 Task: Look for space in Villeneuve-sur-Lot, France from 11th June, 2023 to 17th June, 2023 for 1 adult in price range Rs.5000 to Rs.12000. Place can be private room with 1  bedroom having 1 bed and 1 bathroom. Property type can be house, flat, guest house, hotel. Booking option can be shelf check-in. Required host language is English.
Action: Mouse moved to (245, 134)
Screenshot: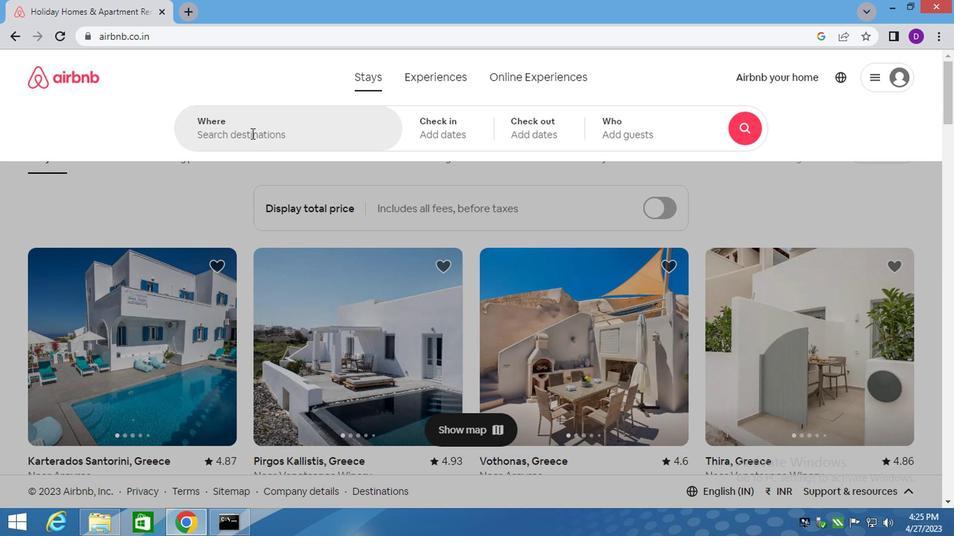 
Action: Mouse pressed left at (245, 134)
Screenshot: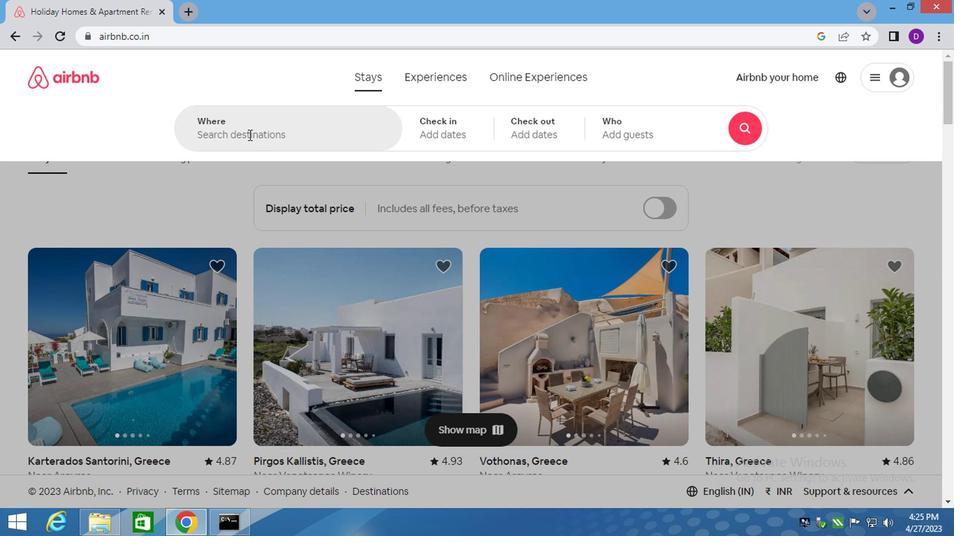 
Action: Key pressed <Key.shift>VILLENE
Screenshot: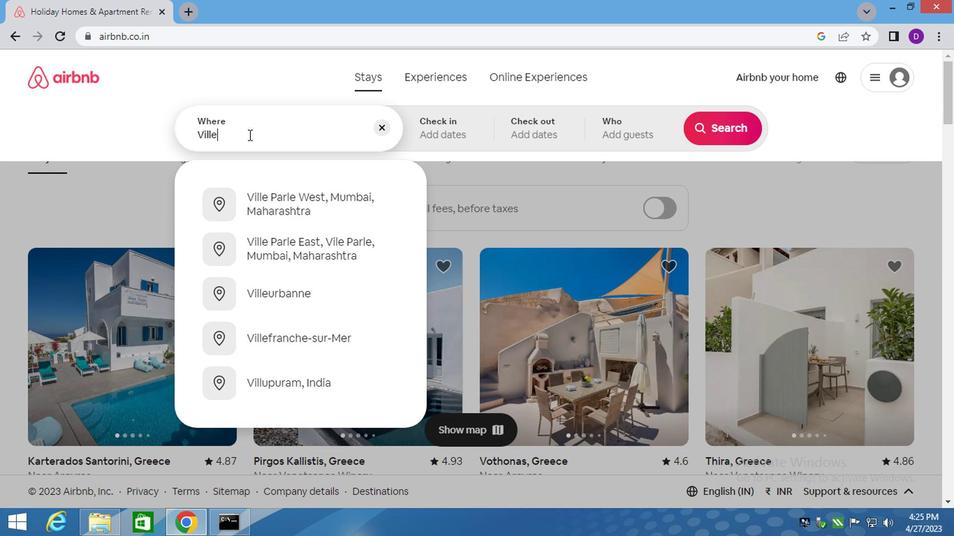 
Action: Mouse moved to (320, 332)
Screenshot: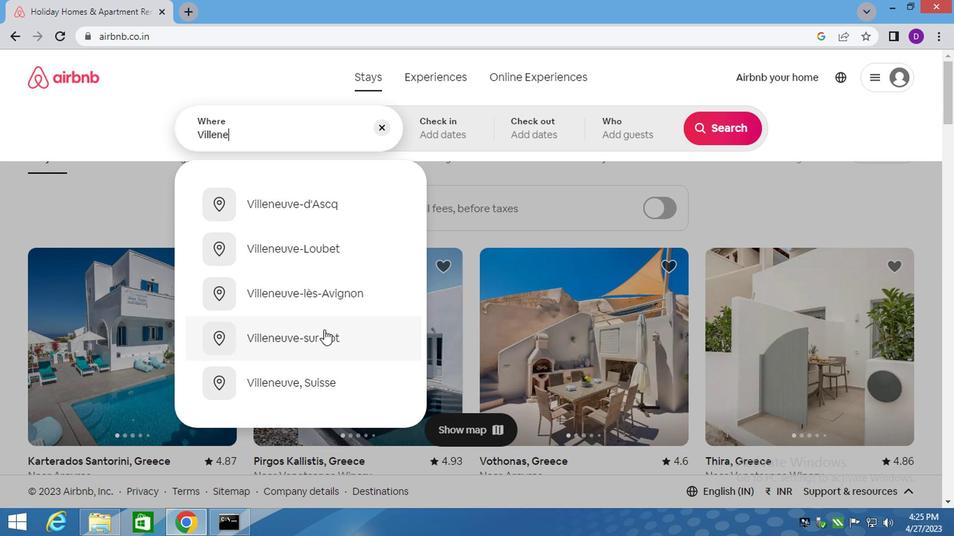 
Action: Mouse pressed left at (320, 332)
Screenshot: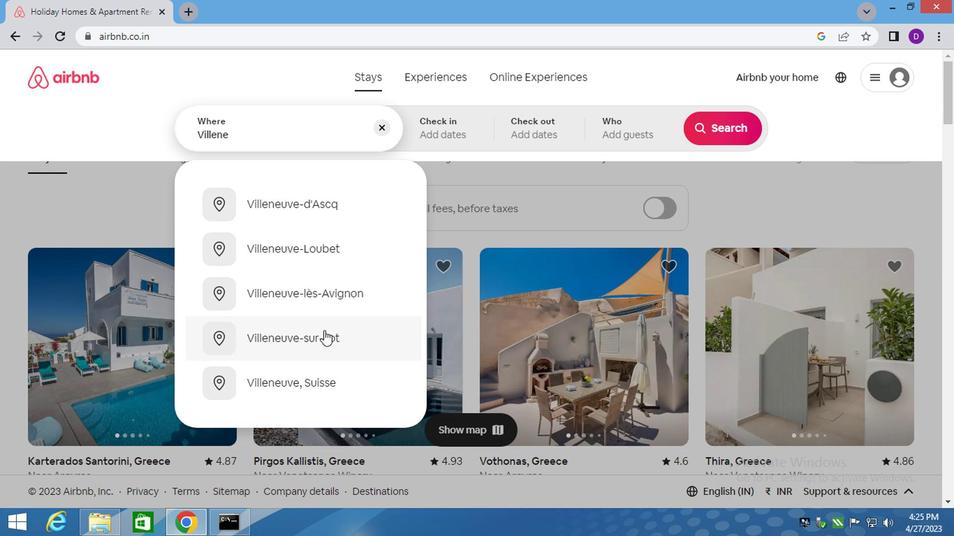 
Action: Mouse moved to (301, 134)
Screenshot: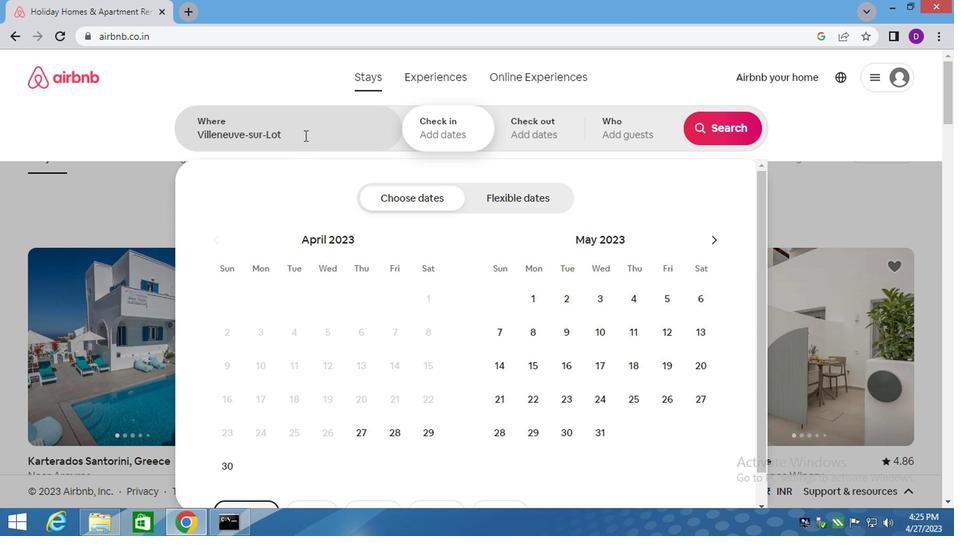 
Action: Mouse pressed left at (301, 134)
Screenshot: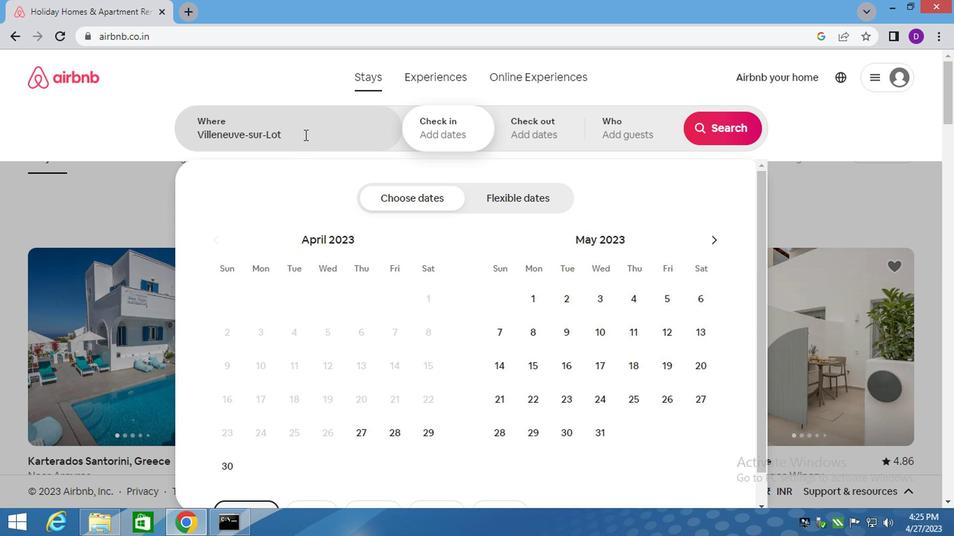 
Action: Key pressed ,<Key.space><Key.shift>FRANCE<Key.down><Key.enter>
Screenshot: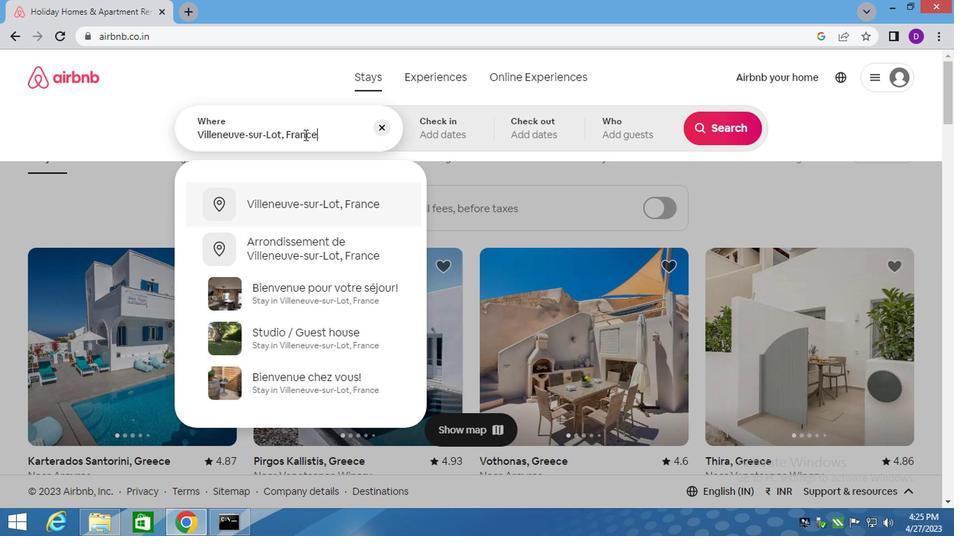 
Action: Mouse moved to (708, 247)
Screenshot: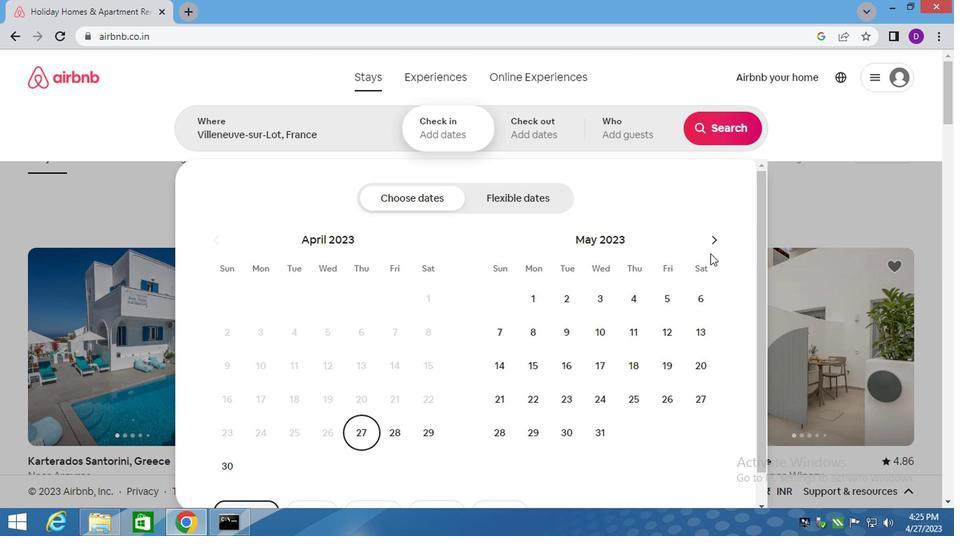 
Action: Mouse pressed left at (708, 247)
Screenshot: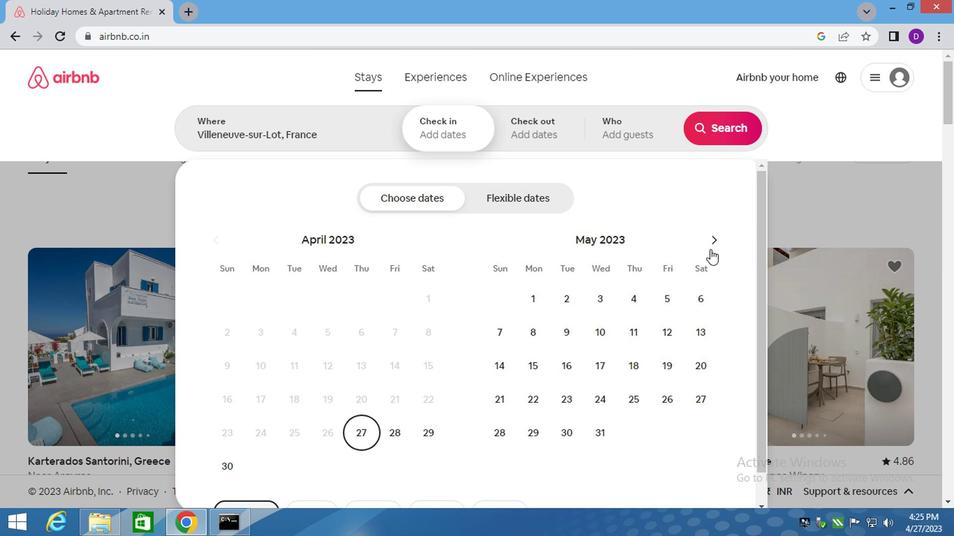 
Action: Mouse moved to (499, 372)
Screenshot: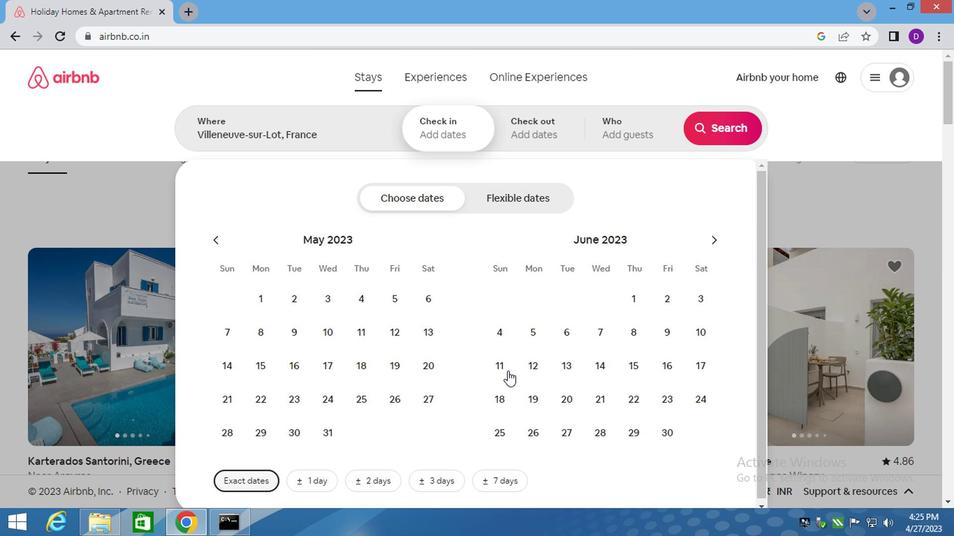 
Action: Mouse pressed left at (499, 372)
Screenshot: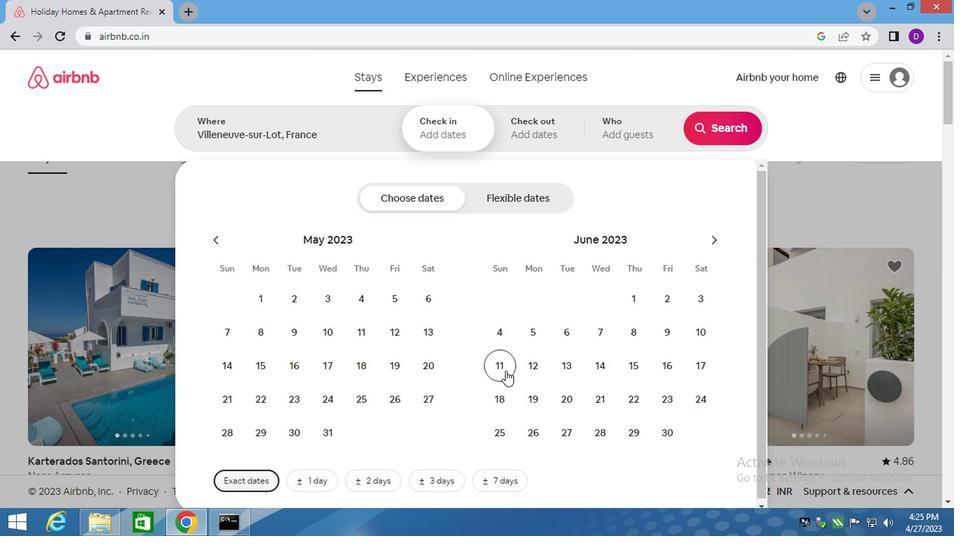 
Action: Mouse moved to (710, 366)
Screenshot: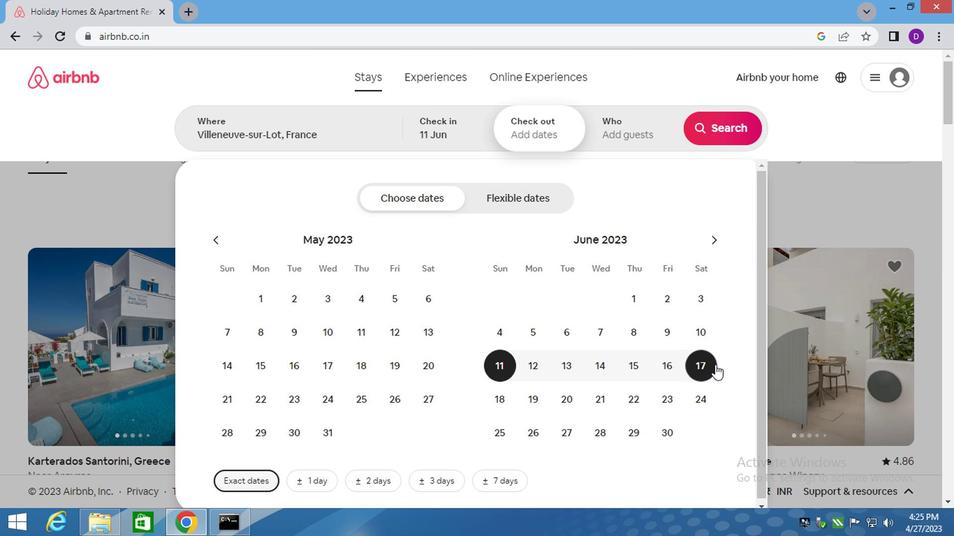 
Action: Mouse pressed left at (710, 366)
Screenshot: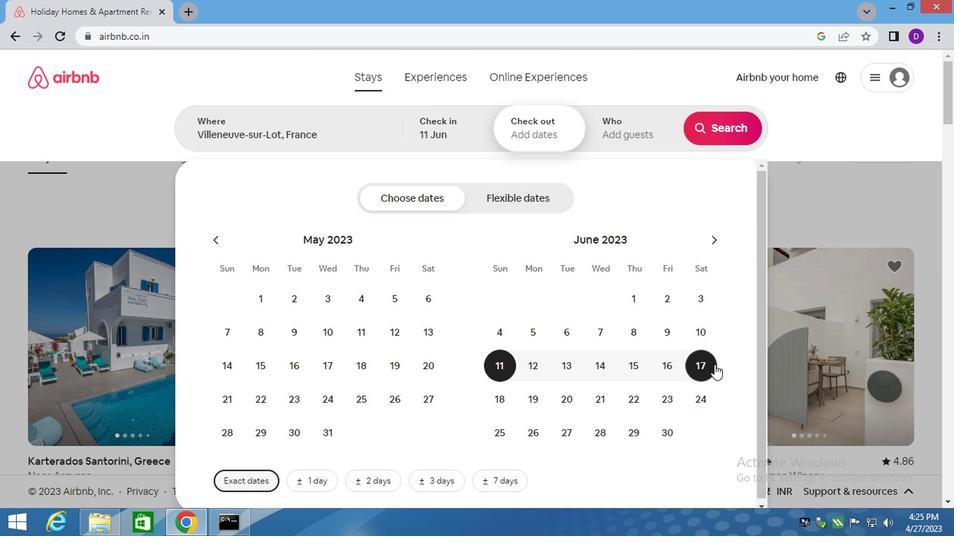 
Action: Mouse moved to (620, 143)
Screenshot: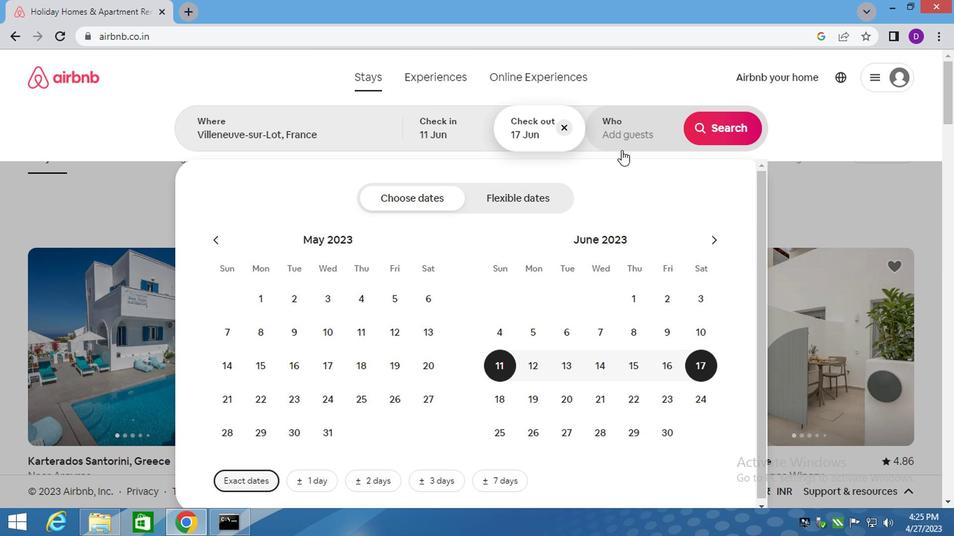 
Action: Mouse pressed left at (620, 143)
Screenshot: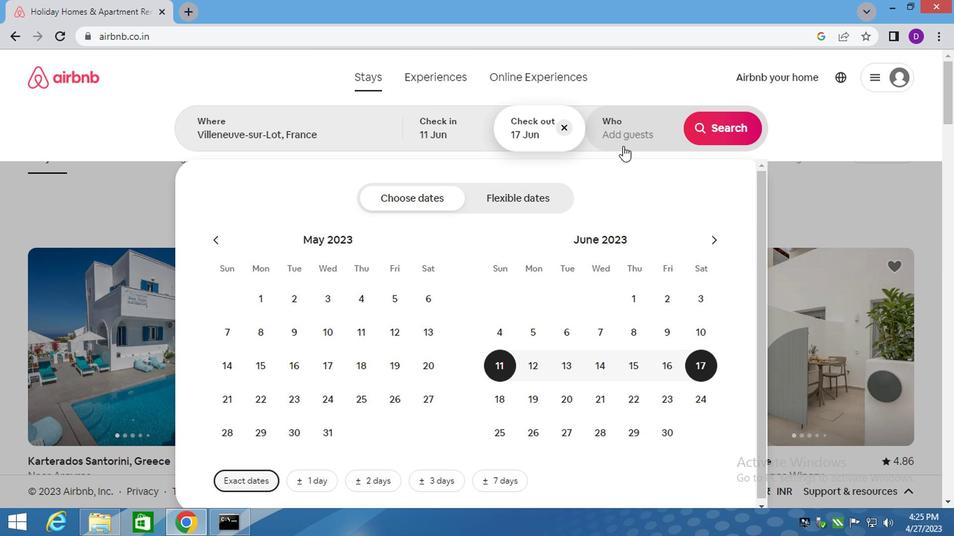 
Action: Mouse moved to (719, 197)
Screenshot: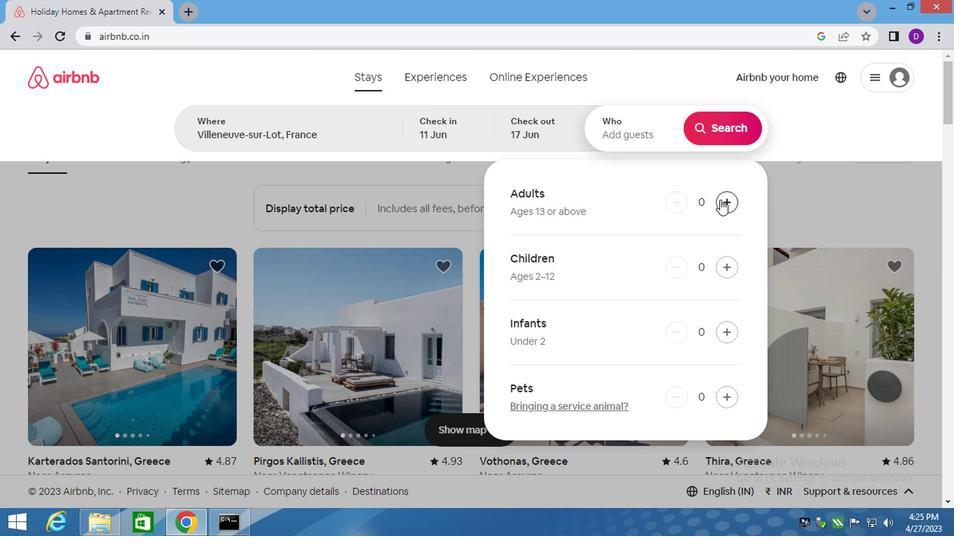 
Action: Mouse pressed left at (719, 197)
Screenshot: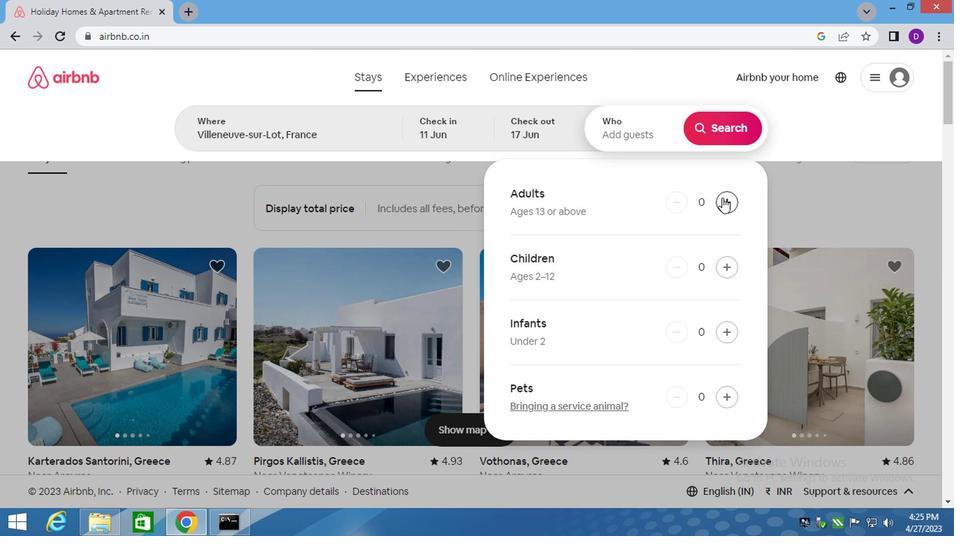 
Action: Mouse moved to (717, 136)
Screenshot: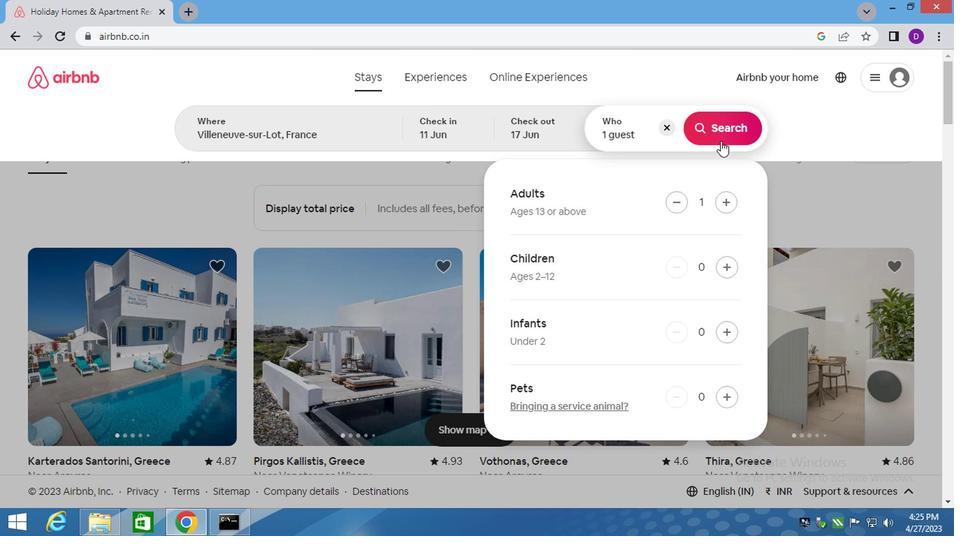 
Action: Mouse pressed left at (717, 136)
Screenshot: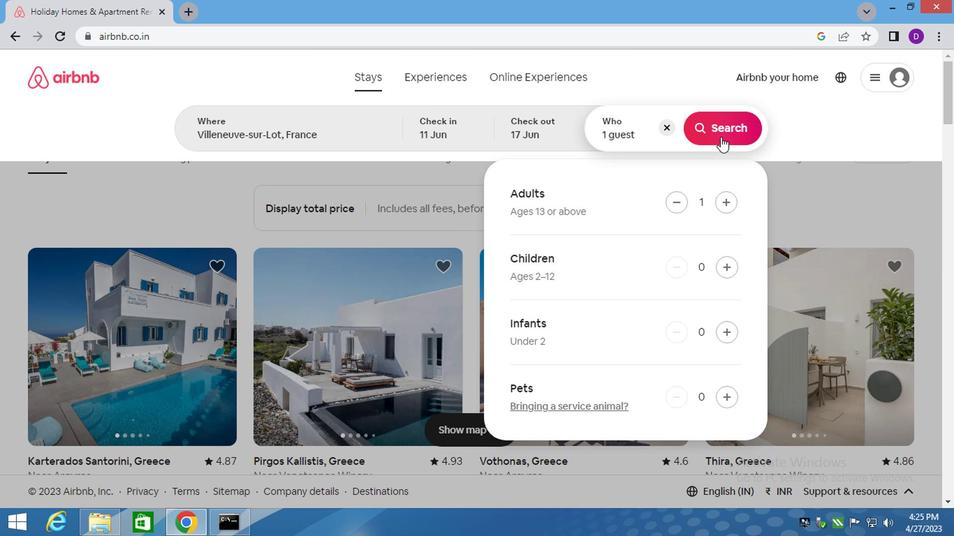 
Action: Mouse moved to (879, 132)
Screenshot: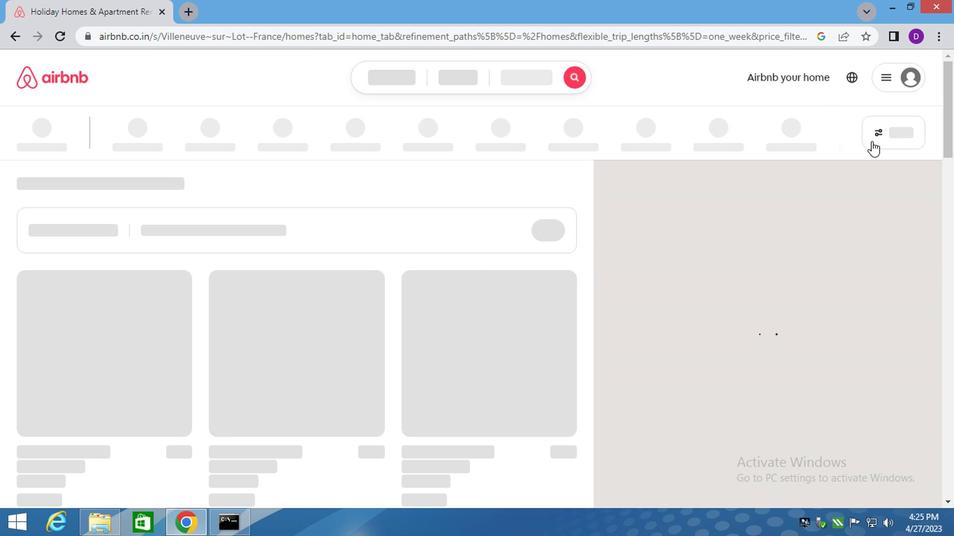
Action: Mouse pressed left at (879, 132)
Screenshot: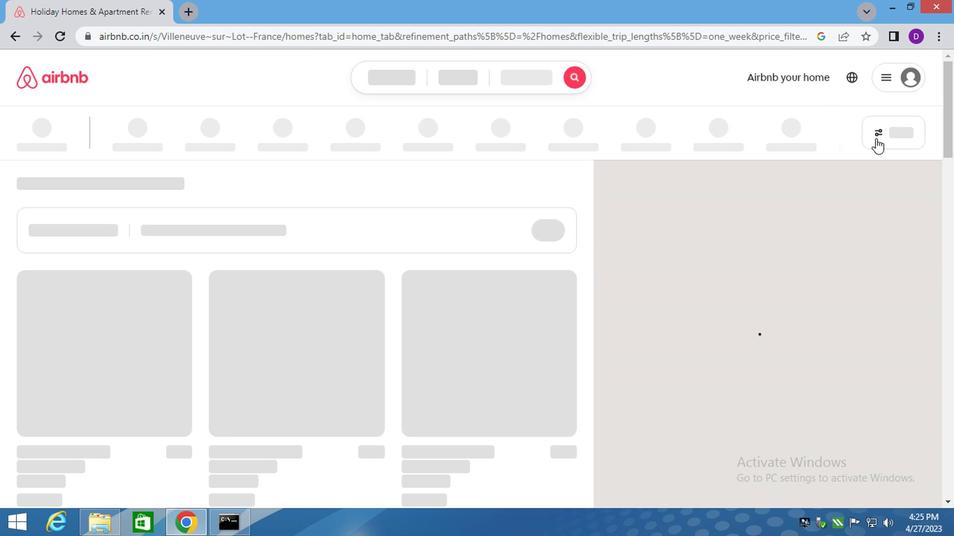 
Action: Mouse moved to (342, 306)
Screenshot: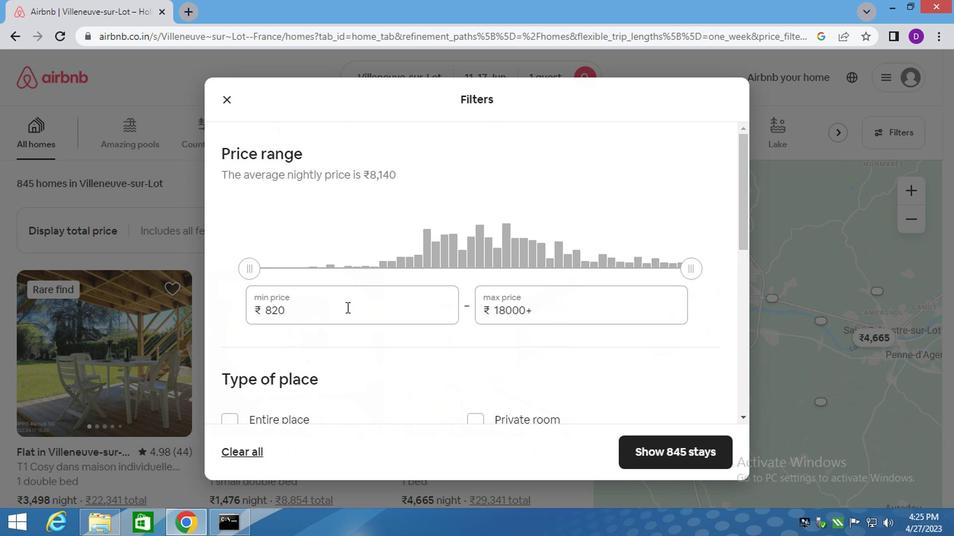 
Action: Mouse pressed left at (342, 306)
Screenshot: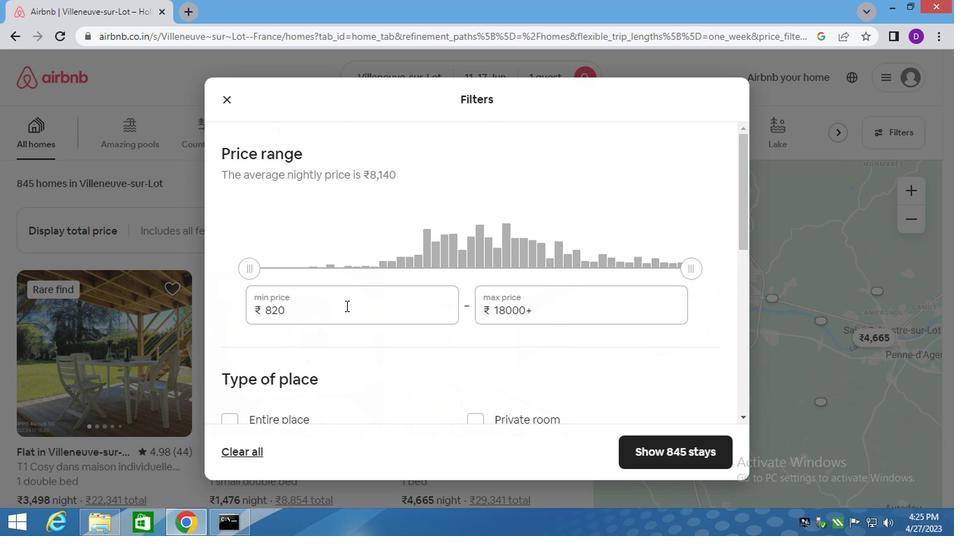 
Action: Mouse pressed left at (342, 306)
Screenshot: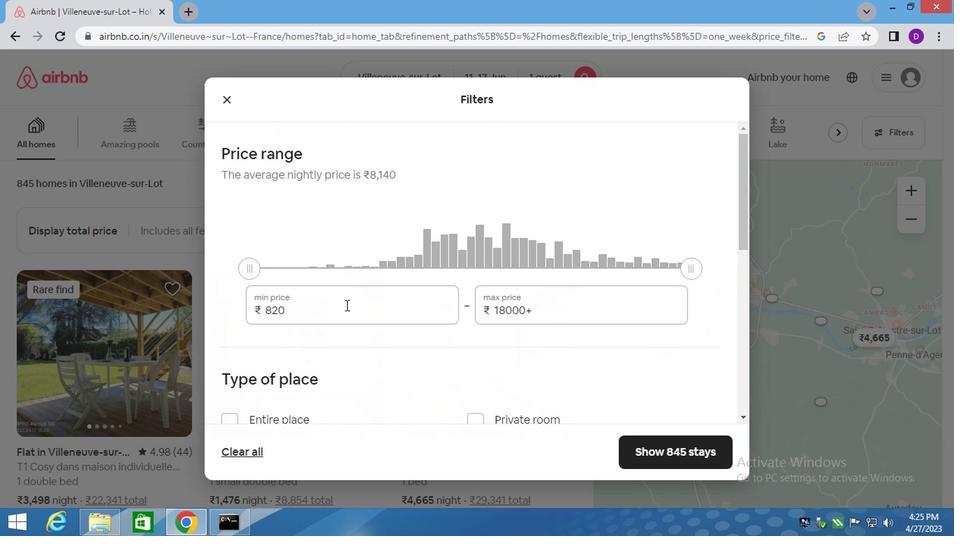 
Action: Mouse pressed left at (342, 306)
Screenshot: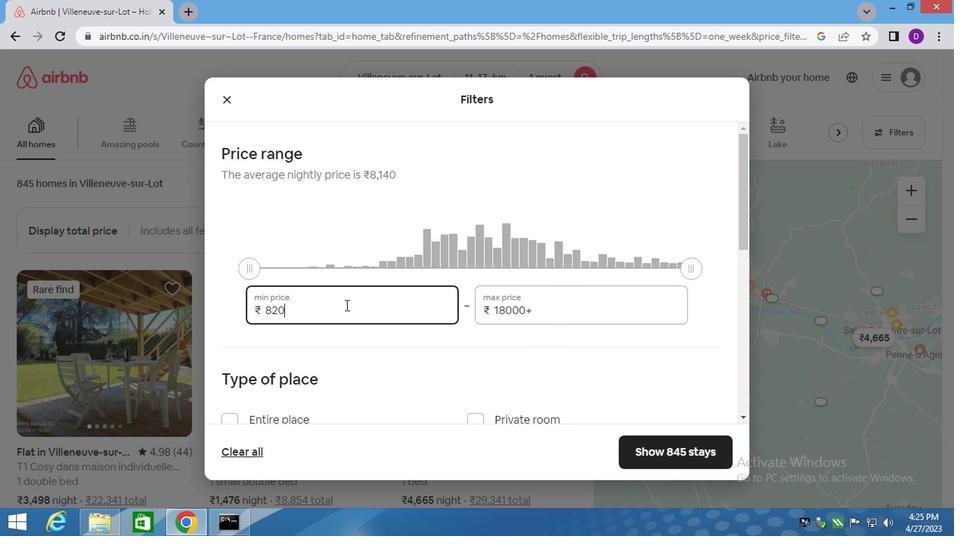 
Action: Key pressed 50
Screenshot: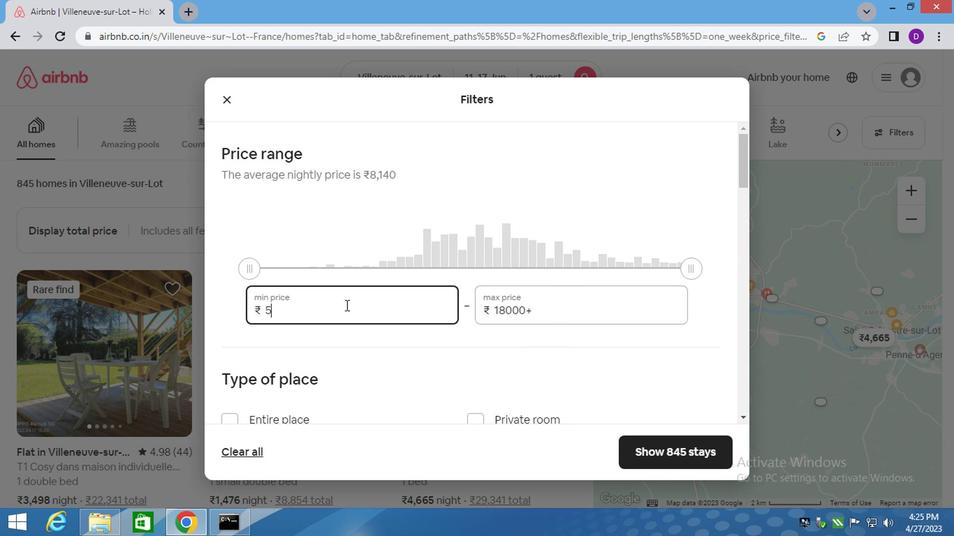 
Action: Mouse moved to (408, 305)
Screenshot: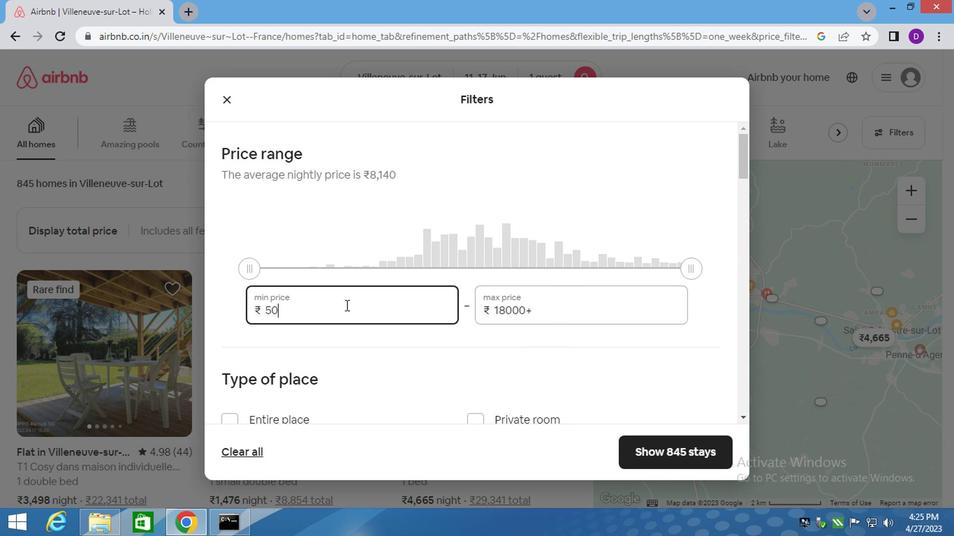 
Action: Key pressed 0
Screenshot: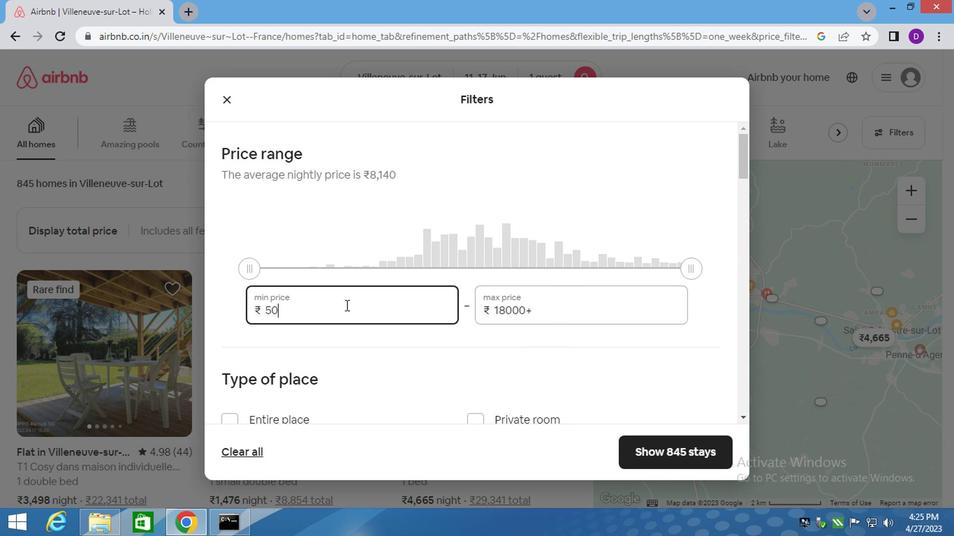 
Action: Mouse moved to (480, 303)
Screenshot: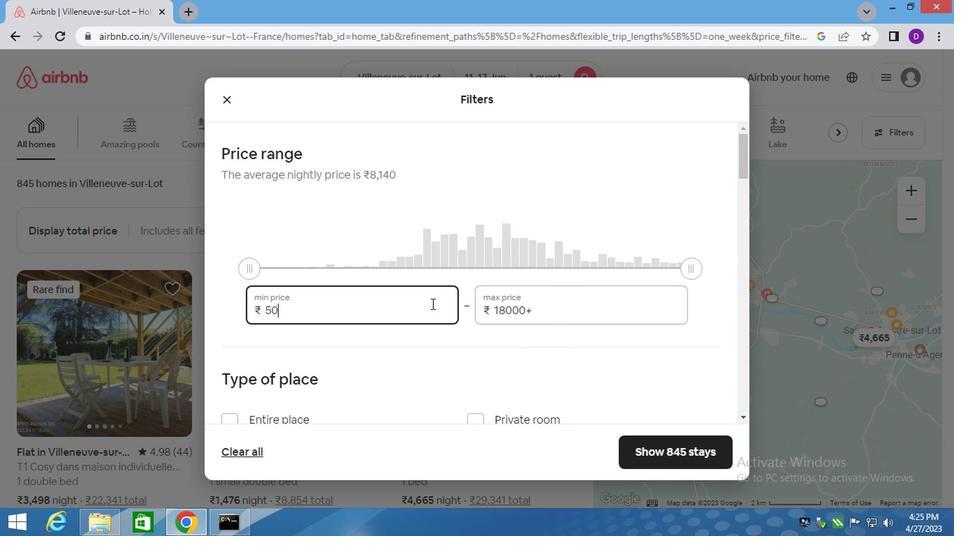 
Action: Key pressed 0
Screenshot: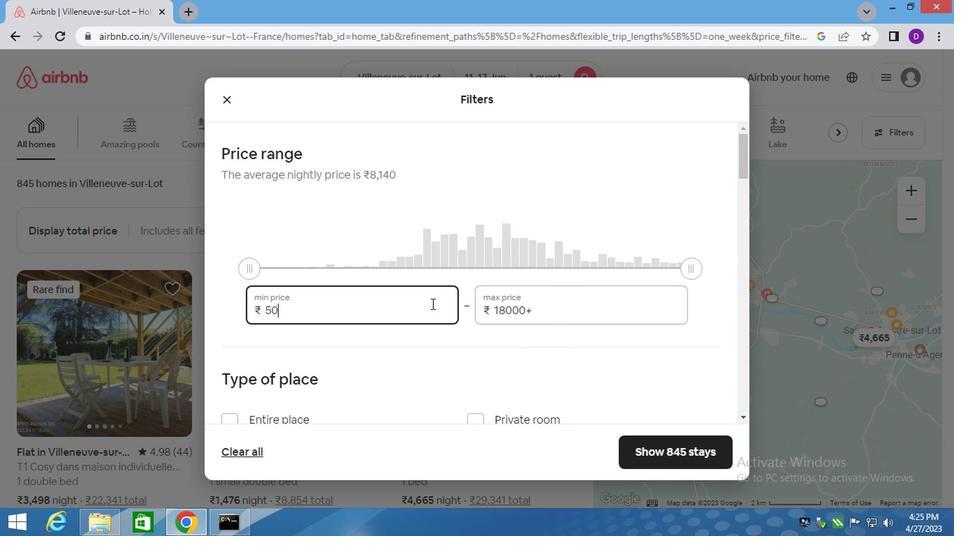 
Action: Mouse moved to (502, 307)
Screenshot: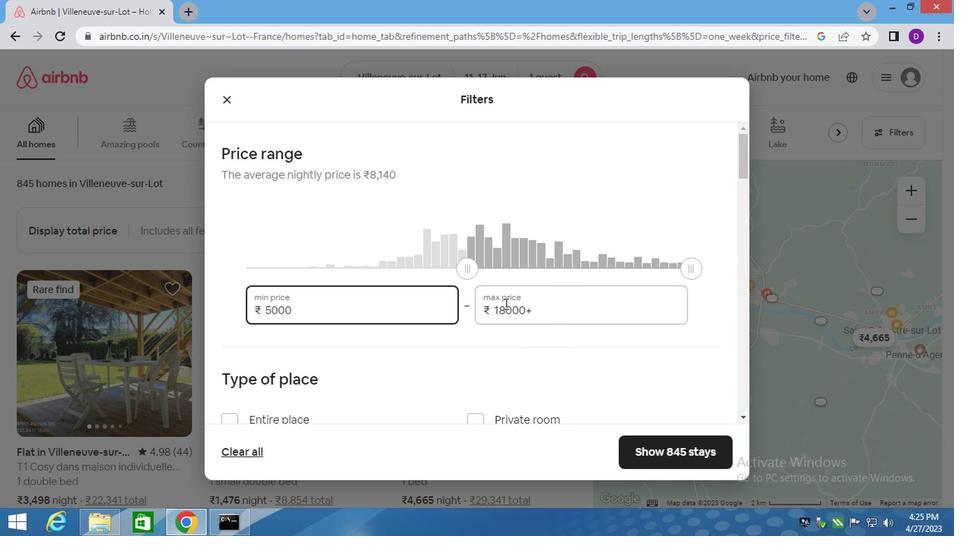 
Action: Mouse pressed left at (502, 307)
Screenshot: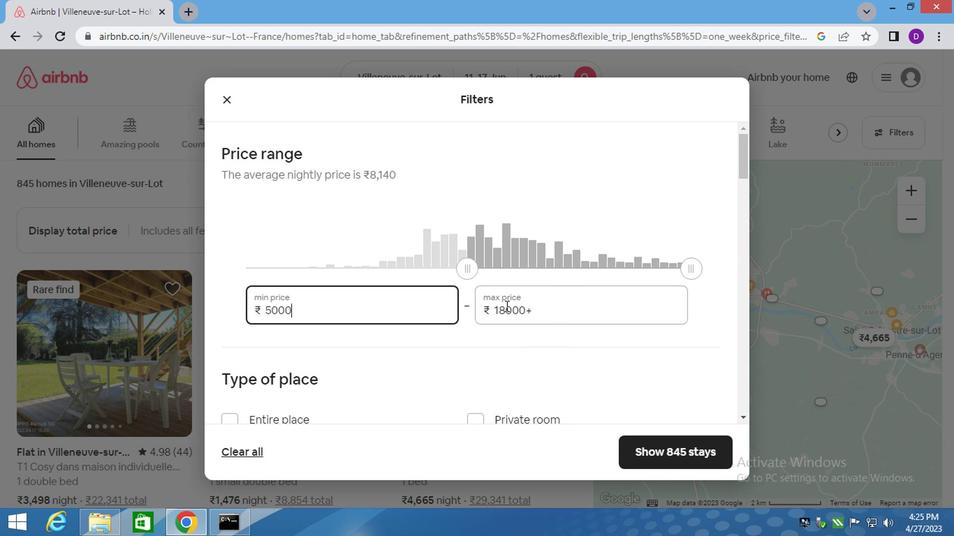 
Action: Mouse pressed left at (502, 307)
Screenshot: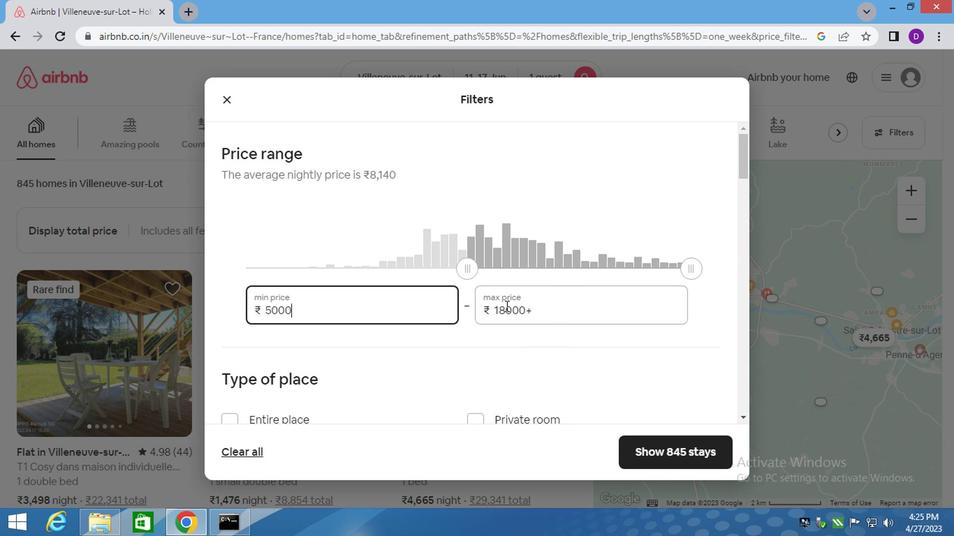 
Action: Mouse pressed left at (502, 307)
Screenshot: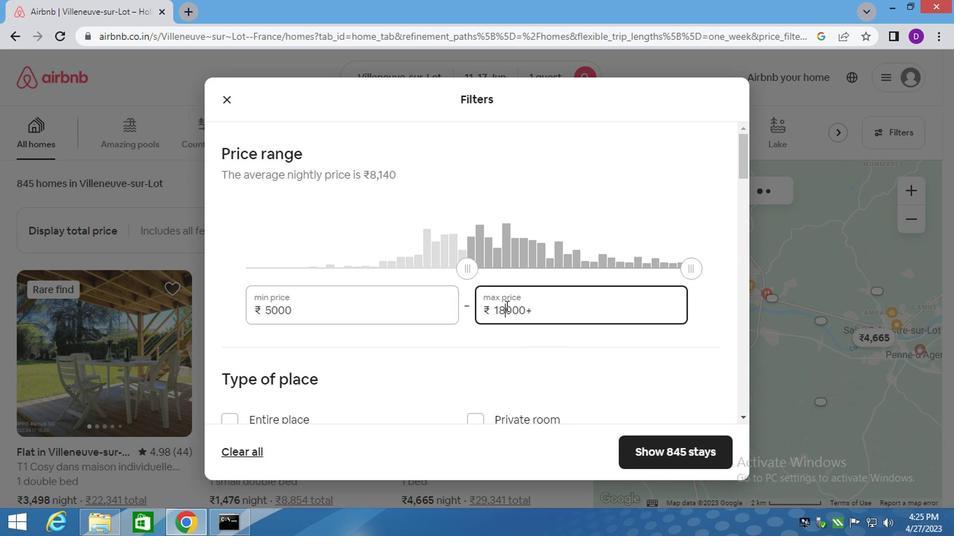 
Action: Key pressed 120
Screenshot: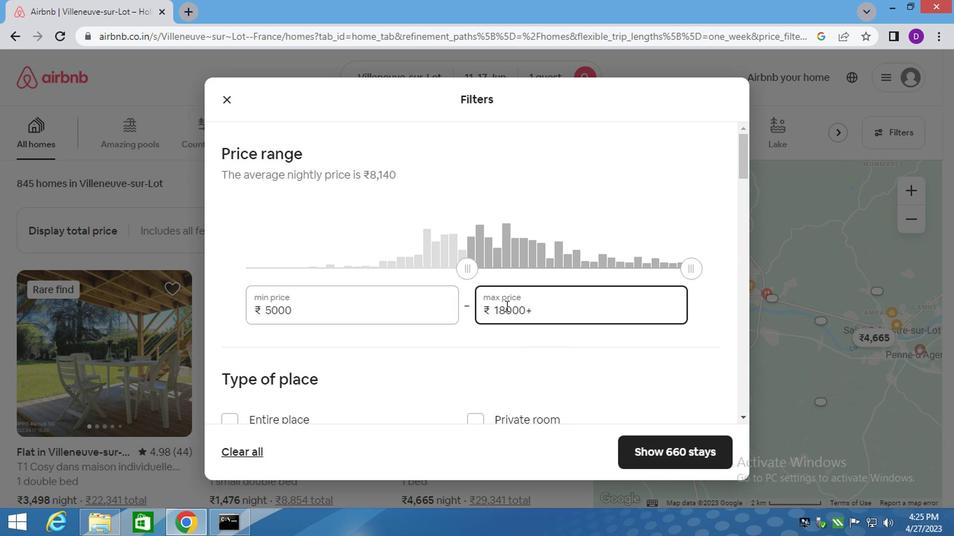 
Action: Mouse pressed left at (502, 307)
Screenshot: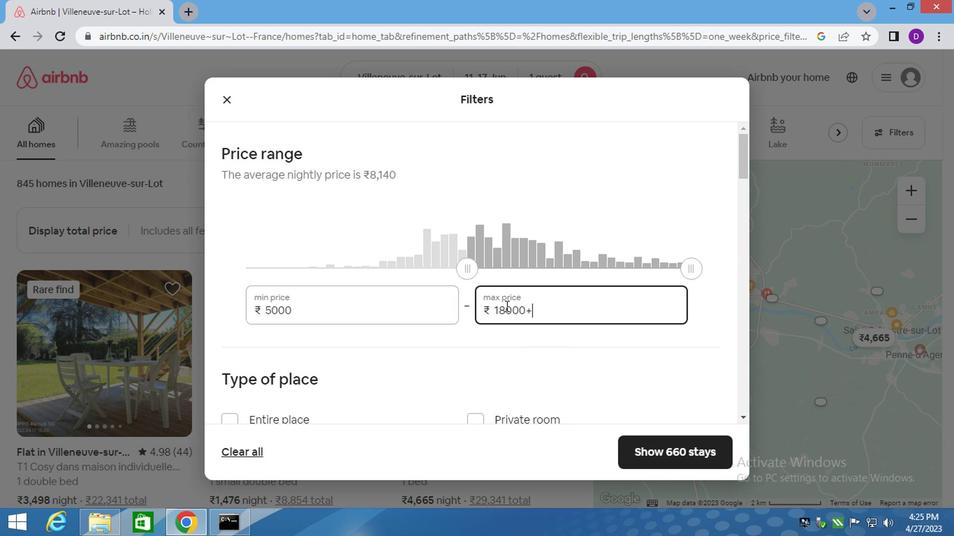 
Action: Mouse pressed left at (502, 307)
Screenshot: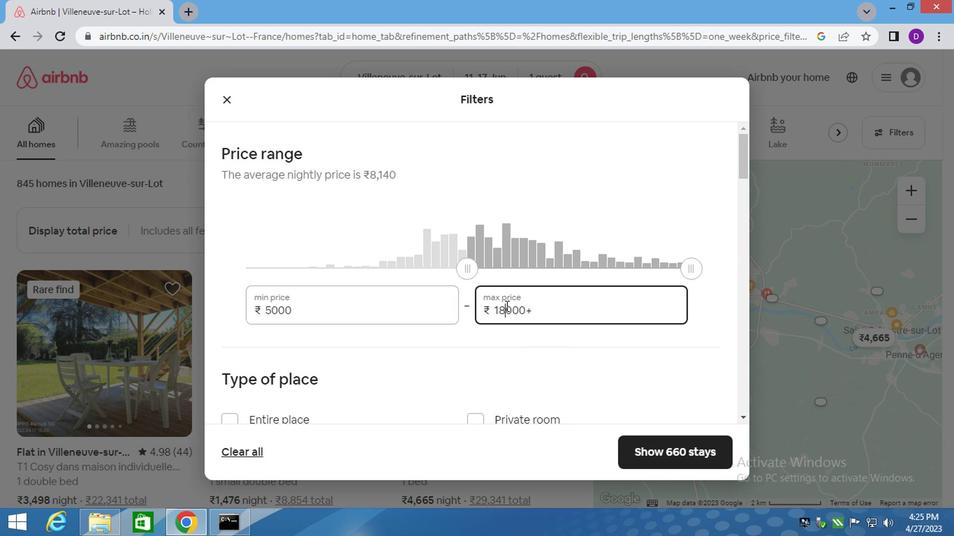 
Action: Mouse pressed left at (502, 307)
Screenshot: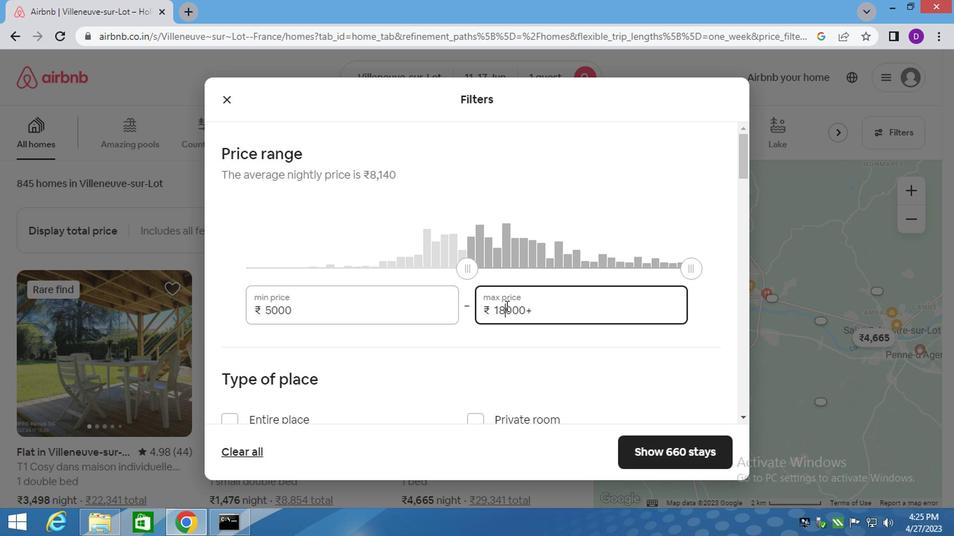 
Action: Key pressed 1200
Screenshot: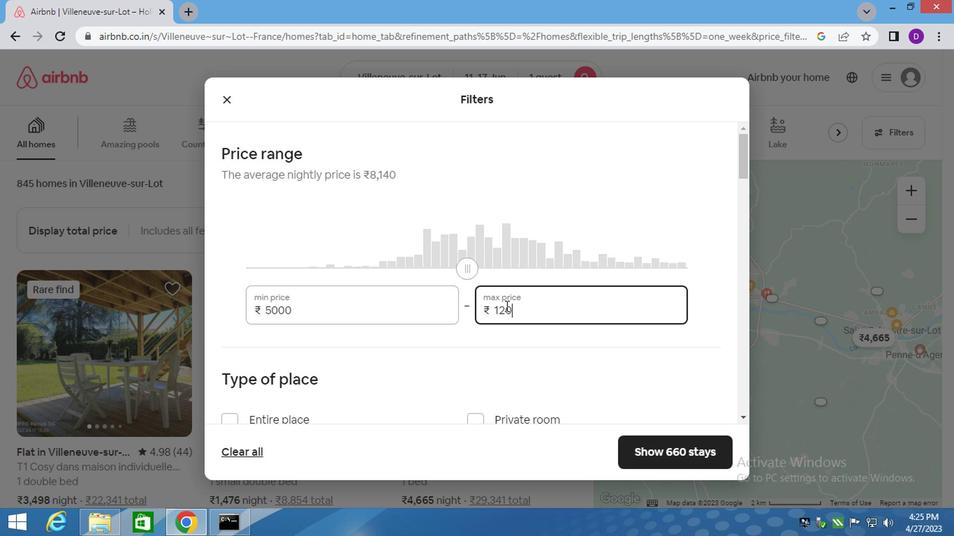 
Action: Mouse moved to (502, 312)
Screenshot: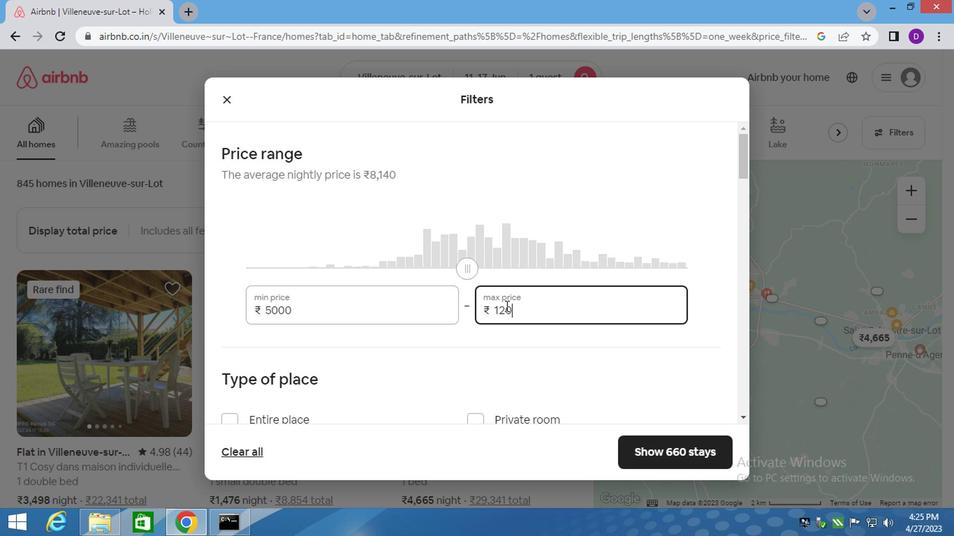 
Action: Key pressed 0
Screenshot: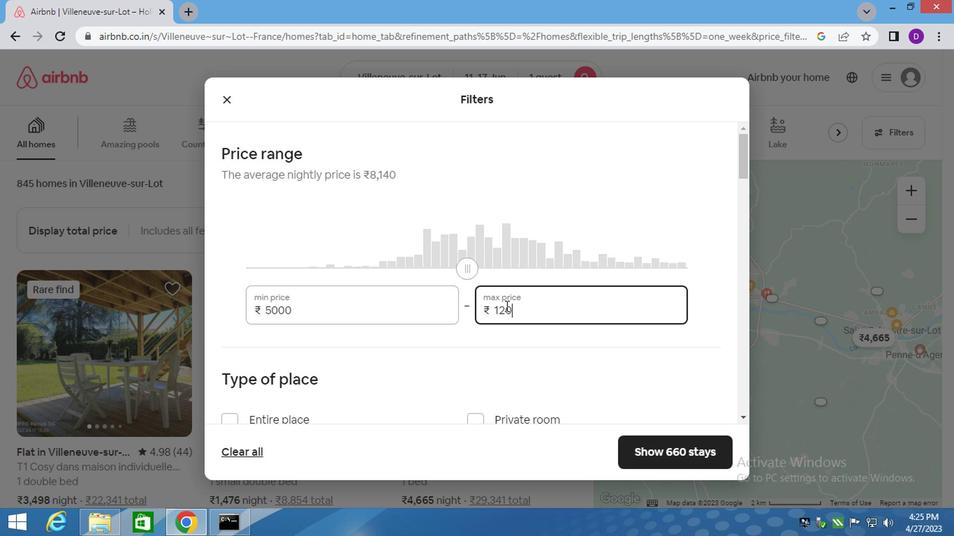 
Action: Mouse moved to (405, 321)
Screenshot: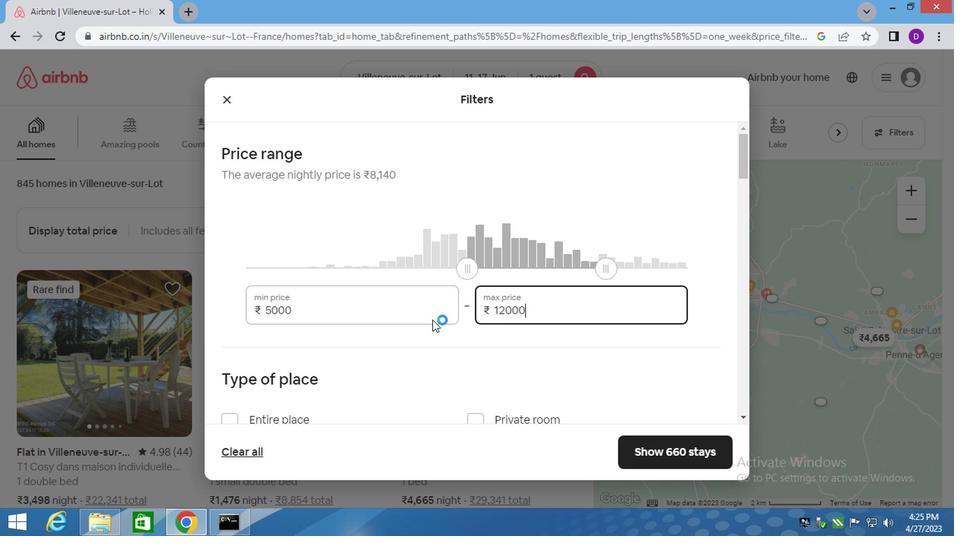 
Action: Mouse scrolled (405, 320) with delta (0, 0)
Screenshot: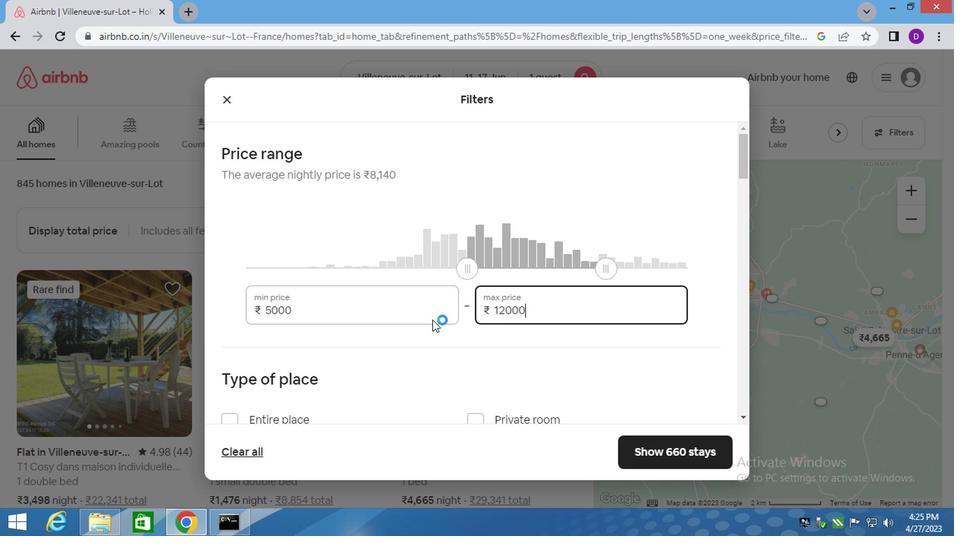 
Action: Mouse moved to (401, 322)
Screenshot: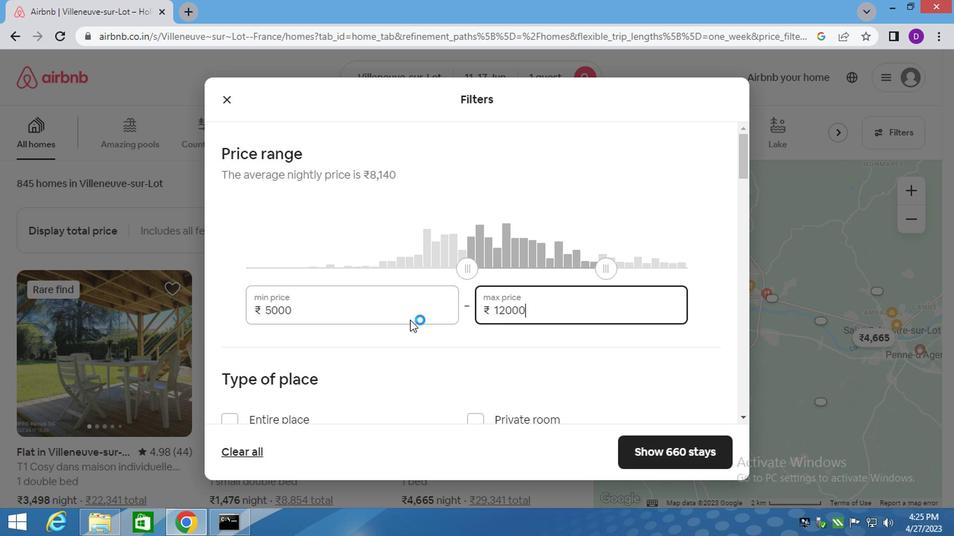 
Action: Mouse scrolled (401, 321) with delta (0, 0)
Screenshot: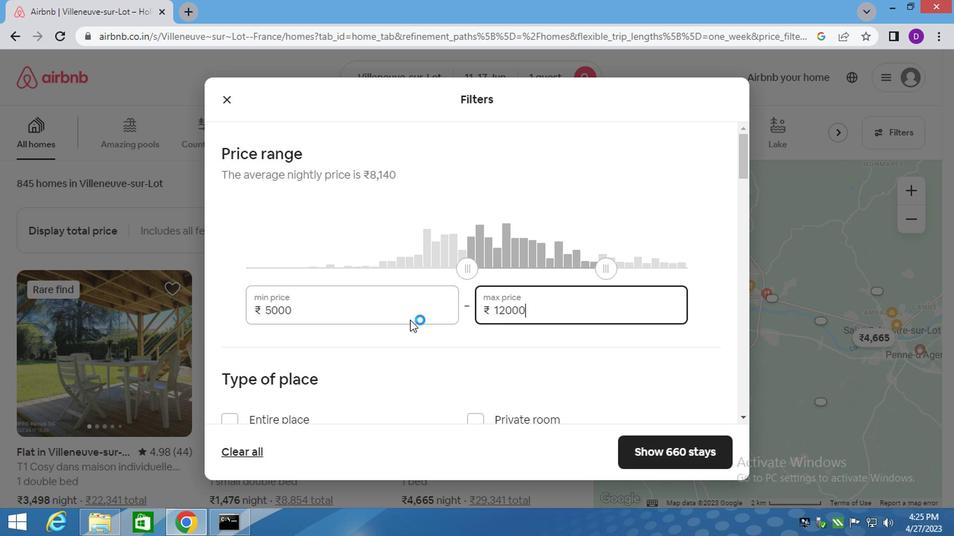 
Action: Mouse moved to (283, 279)
Screenshot: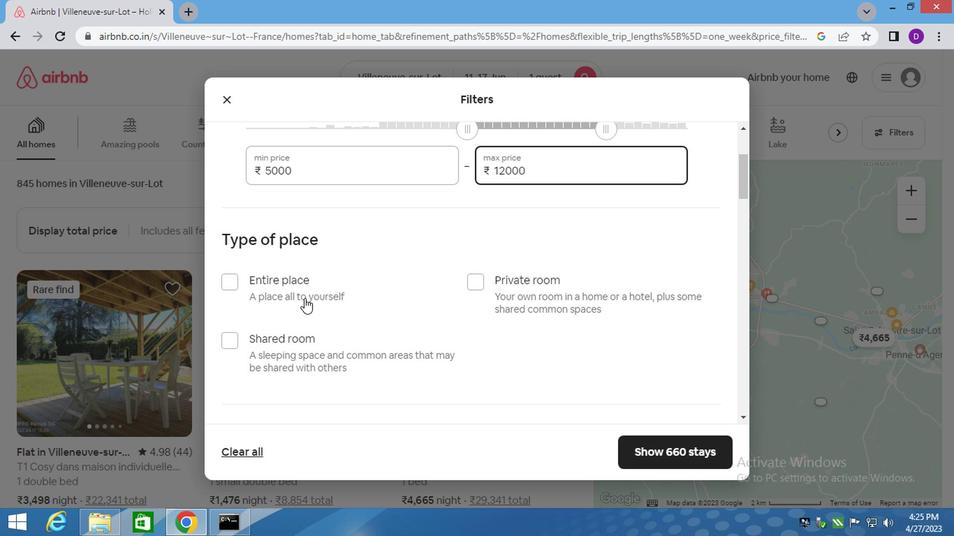 
Action: Mouse pressed left at (283, 279)
Screenshot: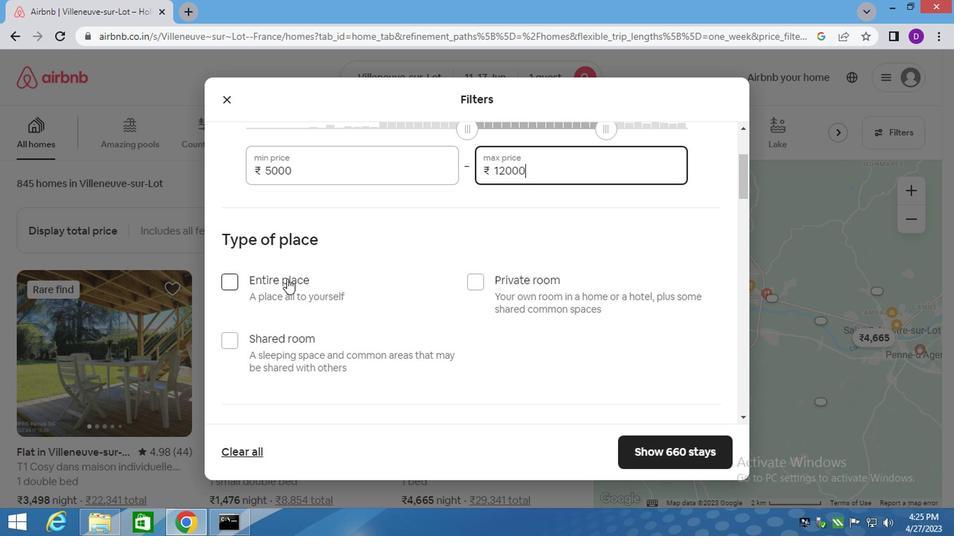 
Action: Mouse moved to (329, 311)
Screenshot: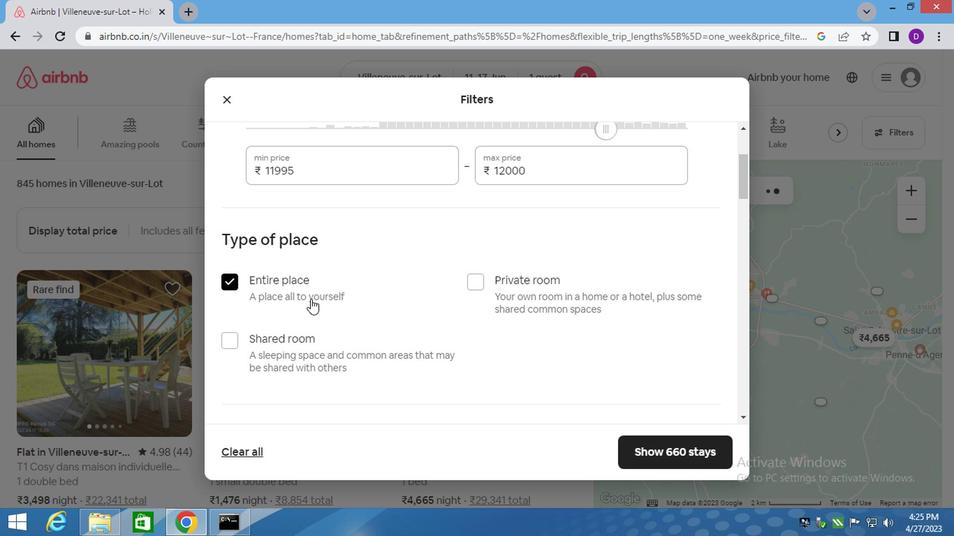 
Action: Mouse scrolled (329, 309) with delta (0, 0)
Screenshot: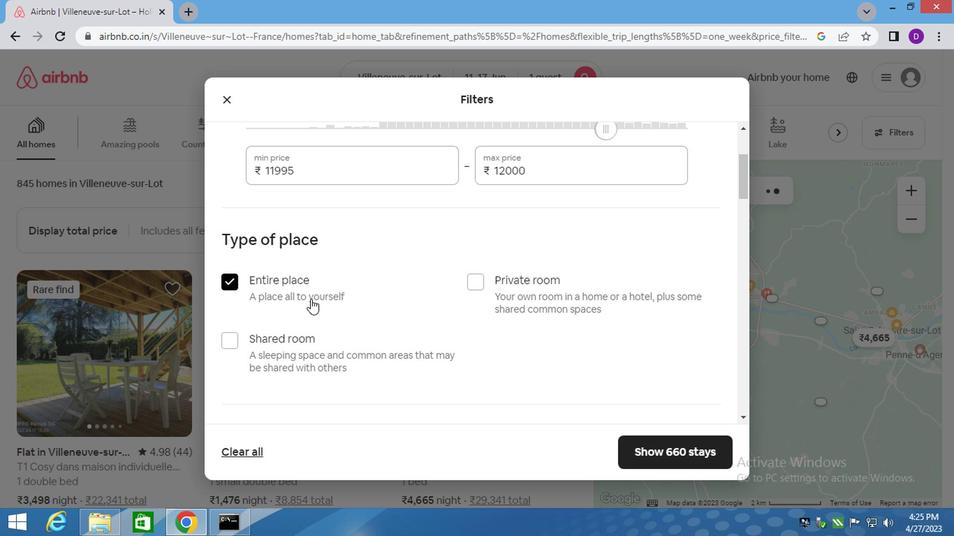 
Action: Mouse moved to (333, 303)
Screenshot: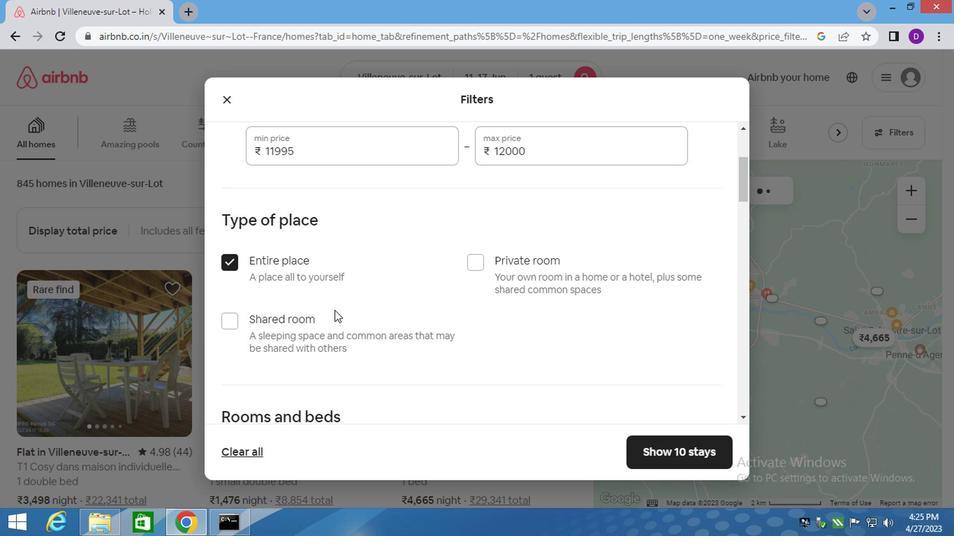 
Action: Mouse scrolled (333, 302) with delta (0, 0)
Screenshot: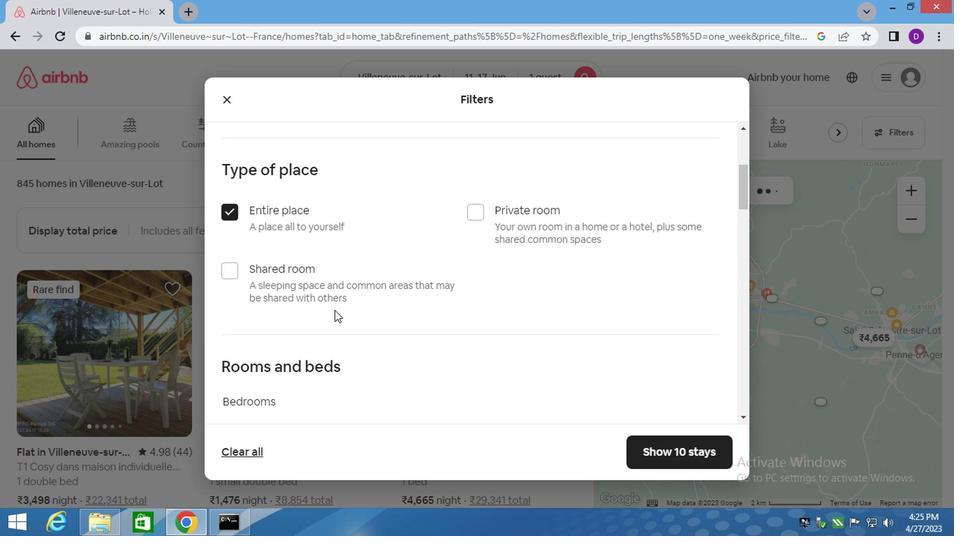 
Action: Mouse moved to (337, 310)
Screenshot: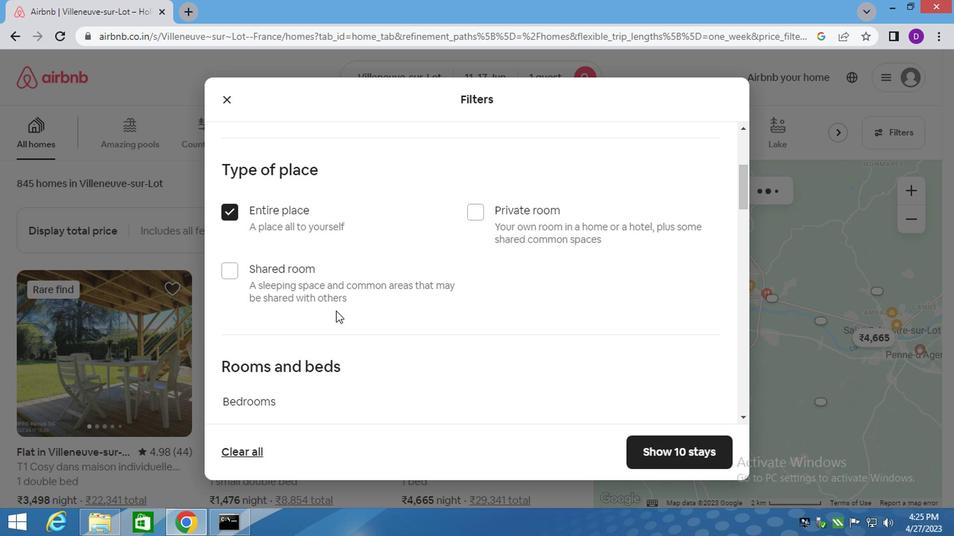 
Action: Mouse scrolled (337, 310) with delta (0, 0)
Screenshot: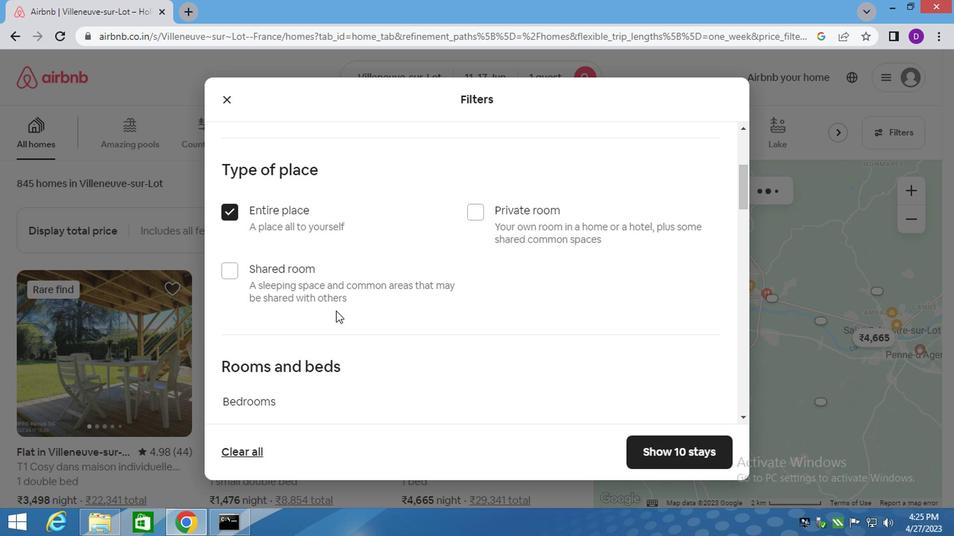 
Action: Mouse moved to (310, 261)
Screenshot: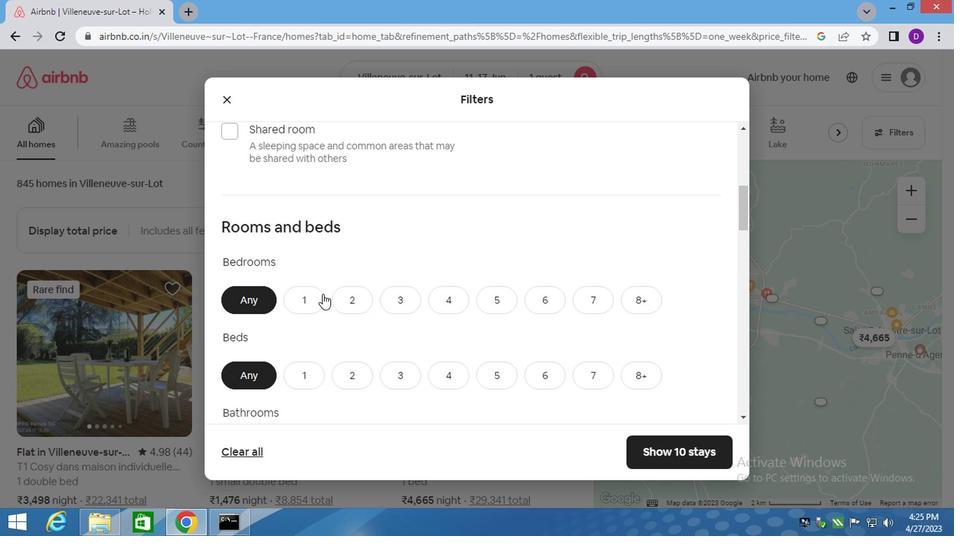 
Action: Mouse scrolled (310, 262) with delta (0, 0)
Screenshot: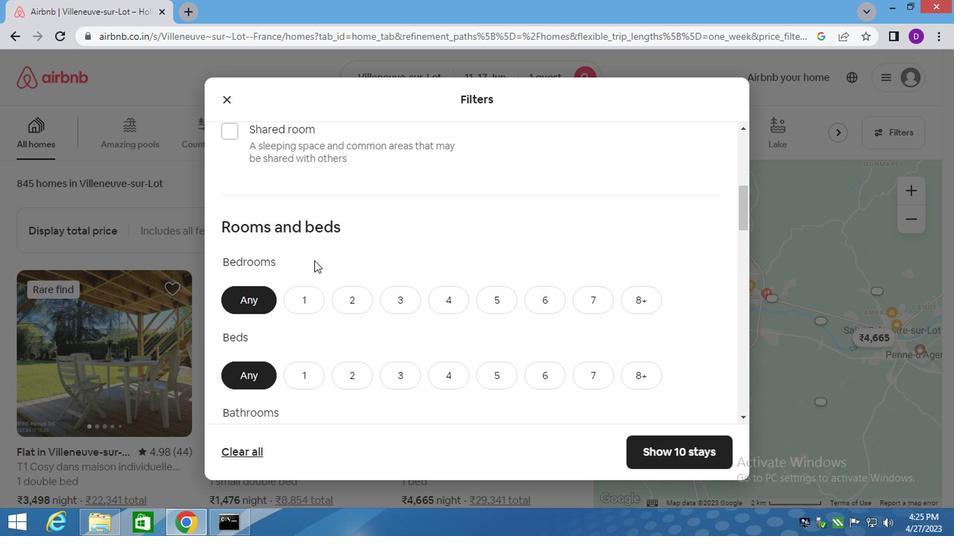
Action: Mouse scrolled (310, 262) with delta (0, 0)
Screenshot: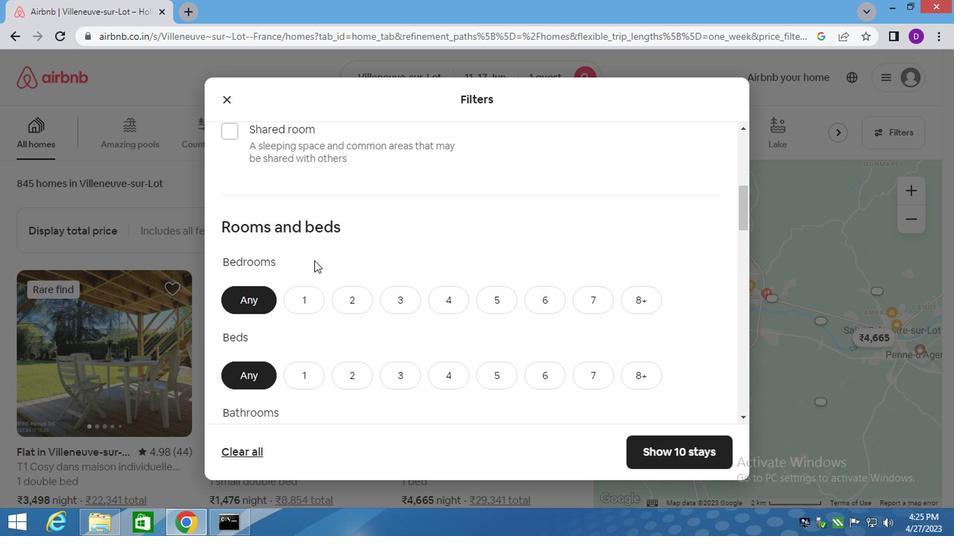 
Action: Mouse moved to (292, 225)
Screenshot: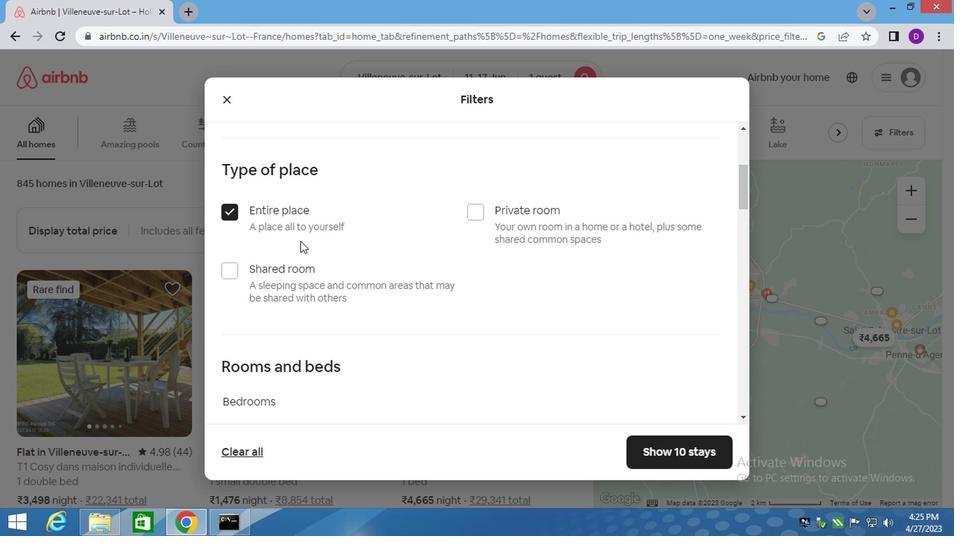 
Action: Mouse pressed left at (292, 225)
Screenshot: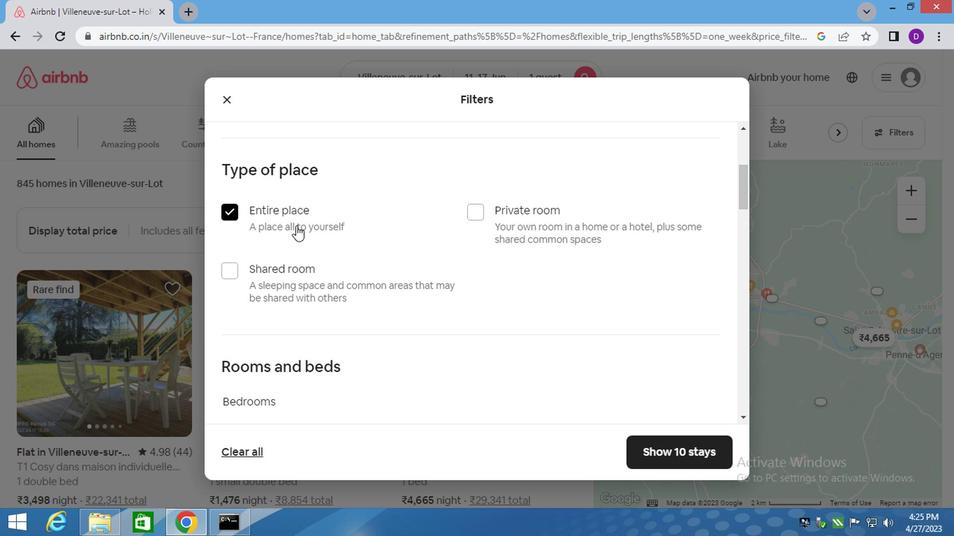 
Action: Mouse moved to (473, 219)
Screenshot: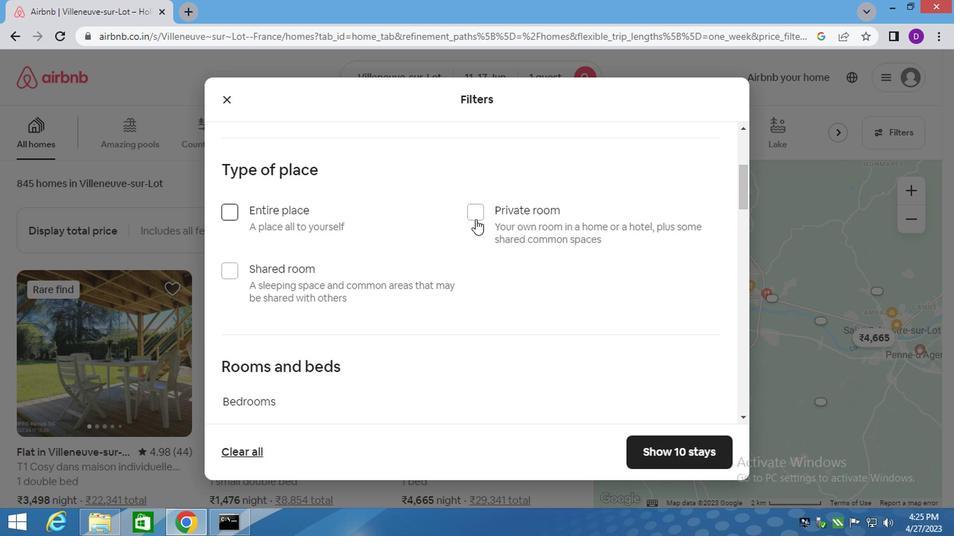 
Action: Mouse pressed left at (473, 219)
Screenshot: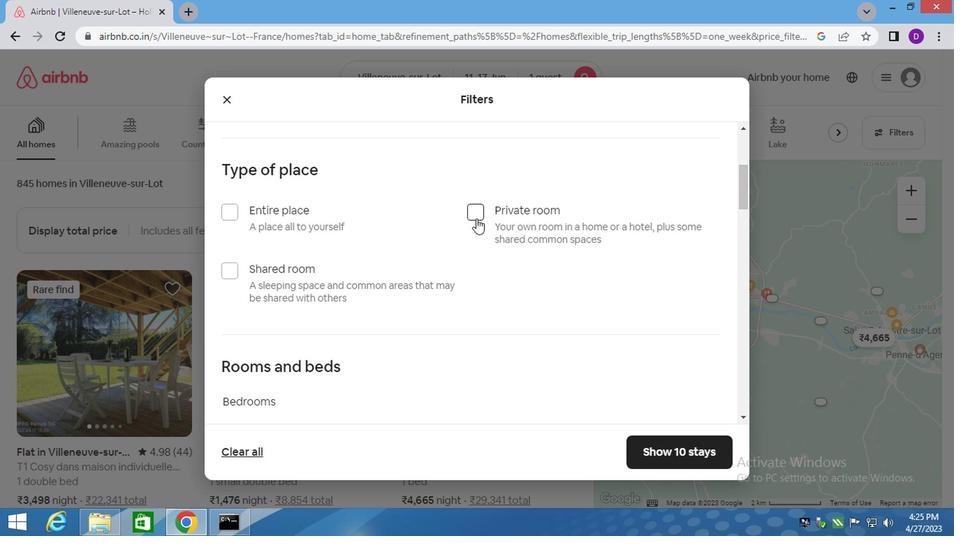 
Action: Mouse moved to (268, 317)
Screenshot: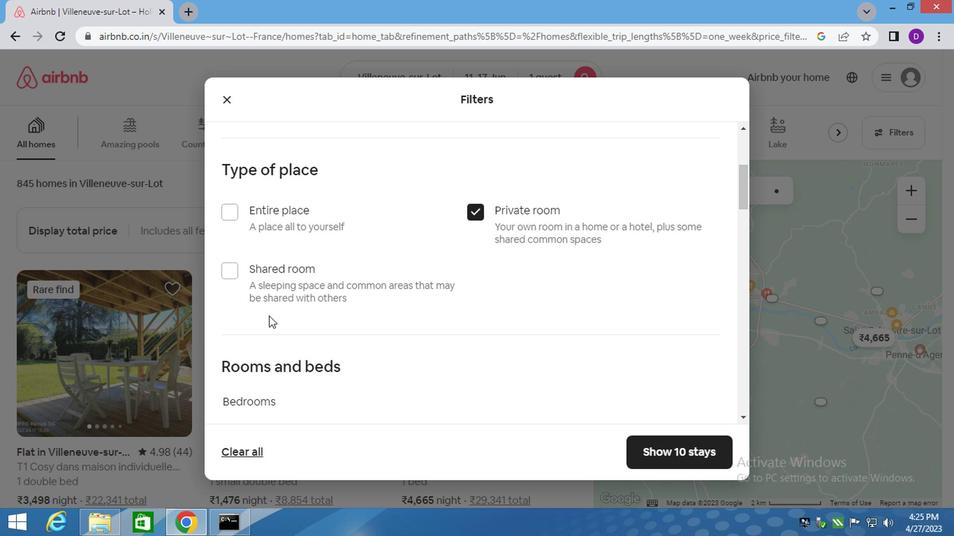 
Action: Mouse scrolled (268, 316) with delta (0, 0)
Screenshot: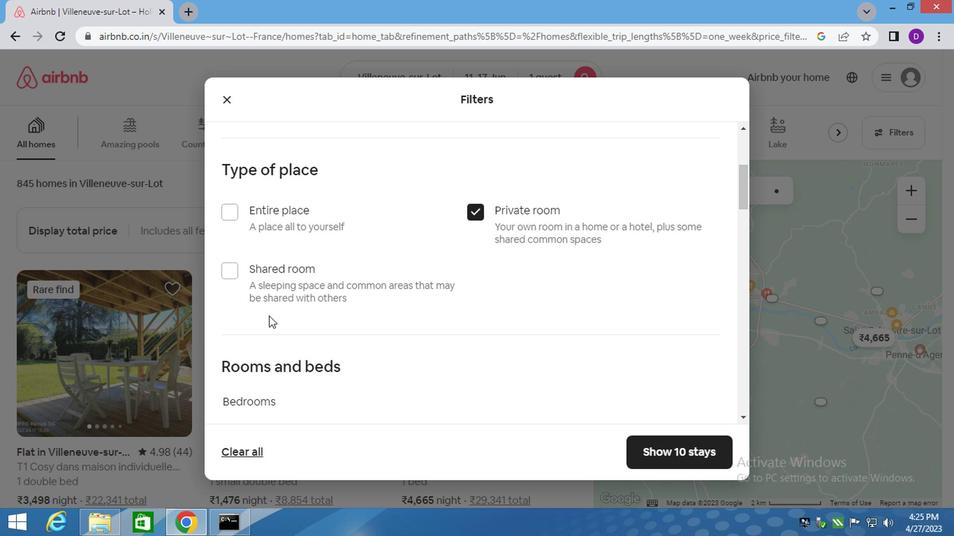 
Action: Mouse moved to (270, 318)
Screenshot: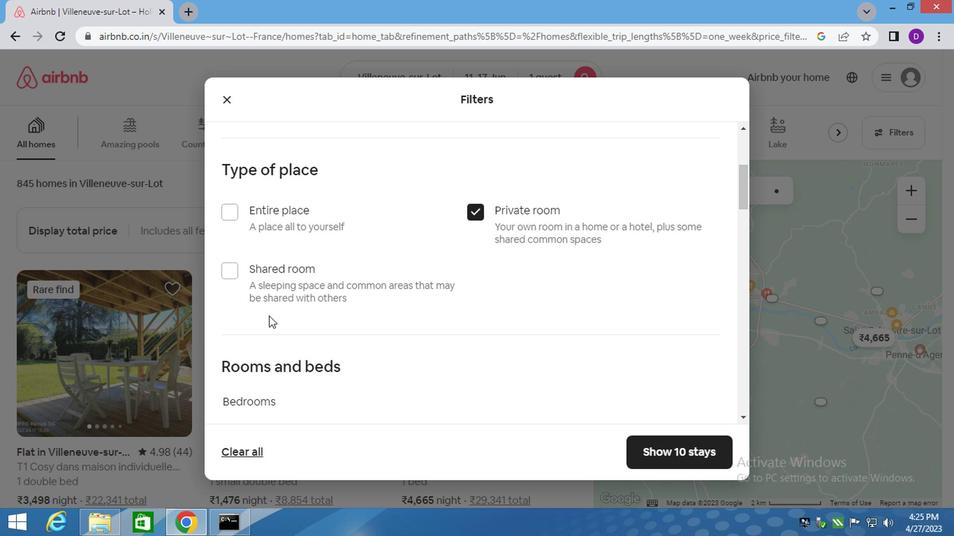 
Action: Mouse scrolled (270, 317) with delta (0, 0)
Screenshot: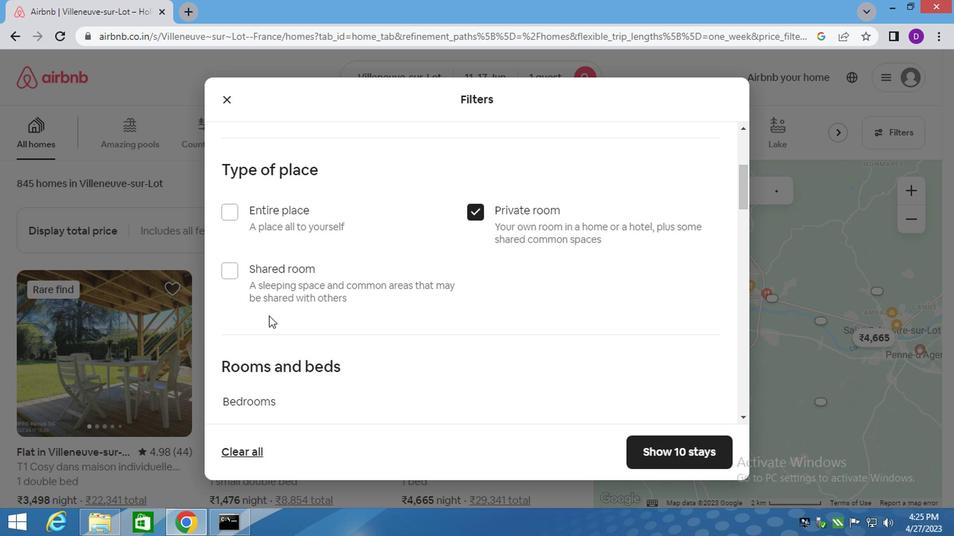 
Action: Mouse scrolled (270, 317) with delta (0, 0)
Screenshot: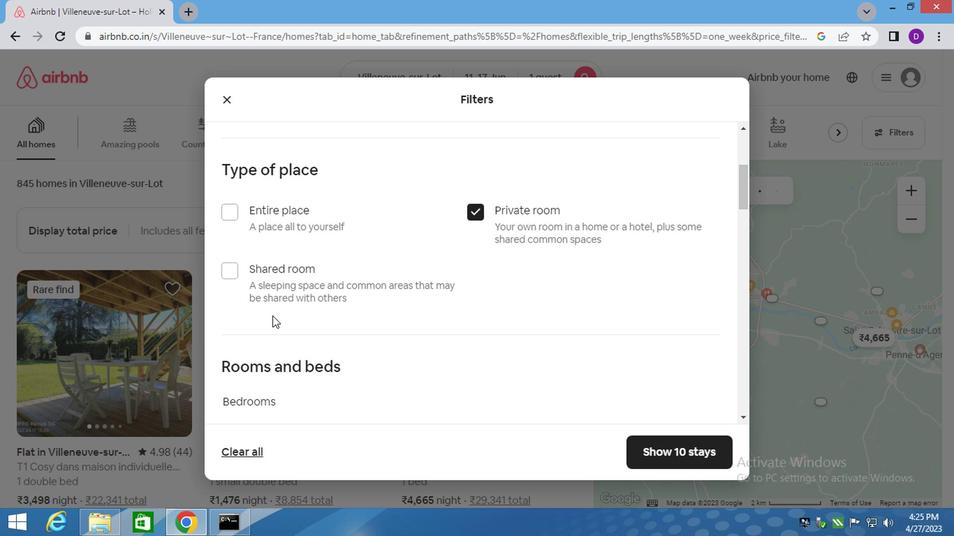 
Action: Mouse moved to (303, 230)
Screenshot: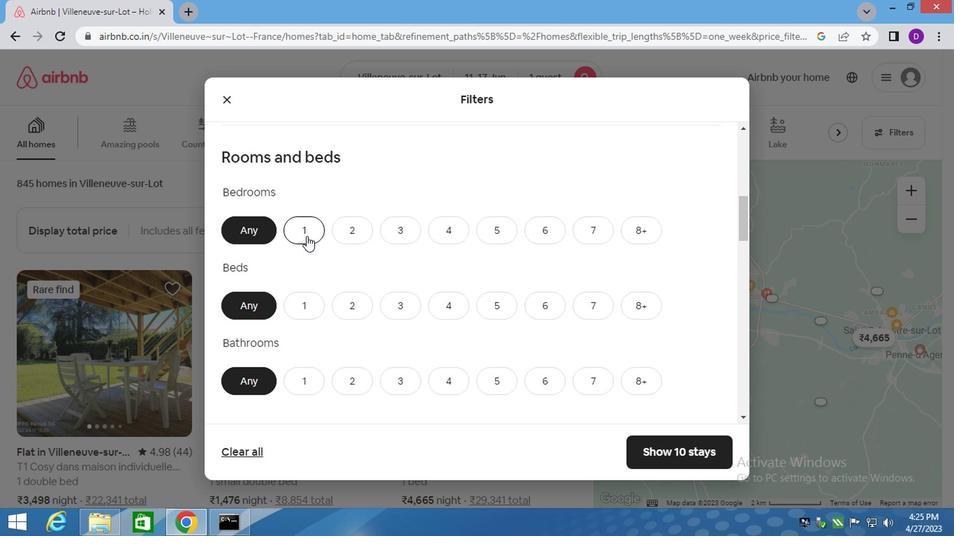 
Action: Mouse pressed left at (303, 230)
Screenshot: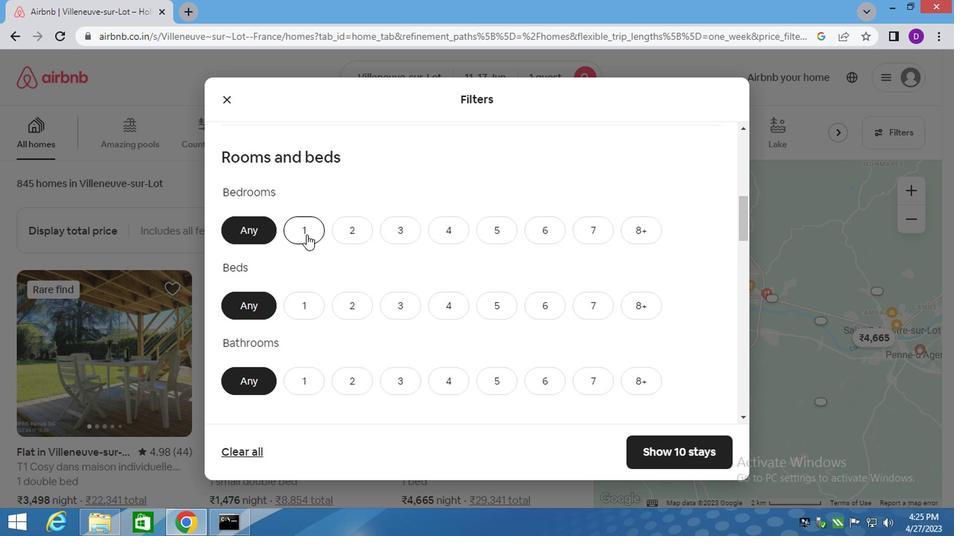 
Action: Mouse moved to (297, 317)
Screenshot: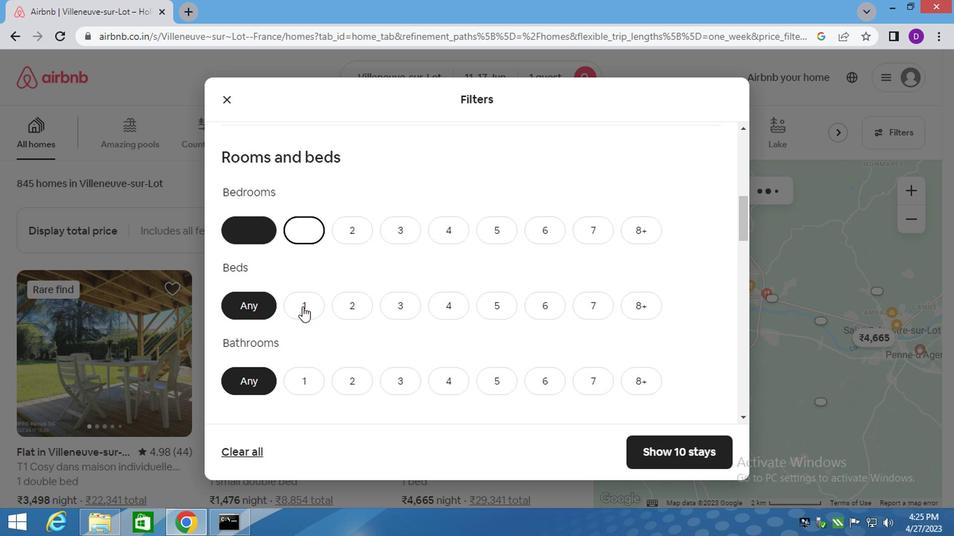 
Action: Mouse pressed left at (297, 317)
Screenshot: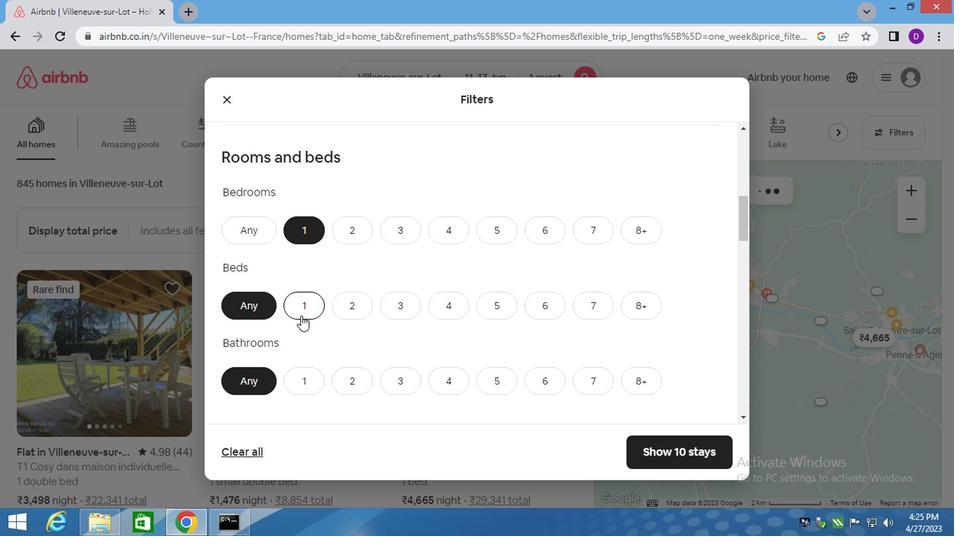 
Action: Mouse moved to (306, 376)
Screenshot: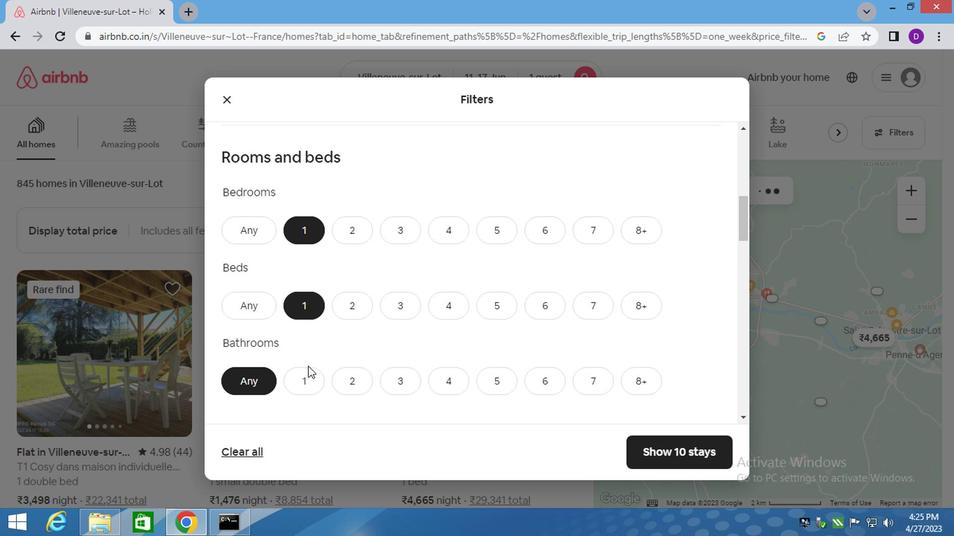 
Action: Mouse pressed left at (306, 376)
Screenshot: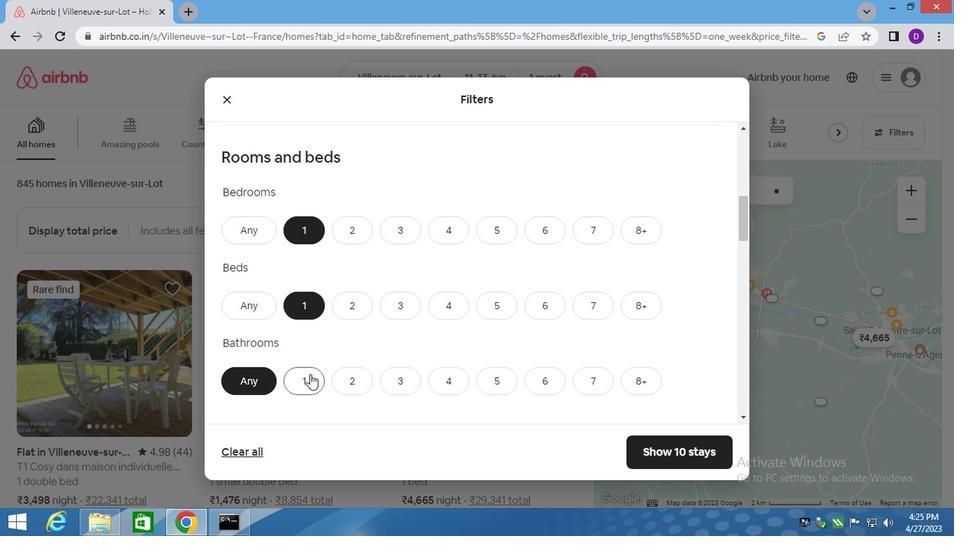
Action: Mouse moved to (315, 361)
Screenshot: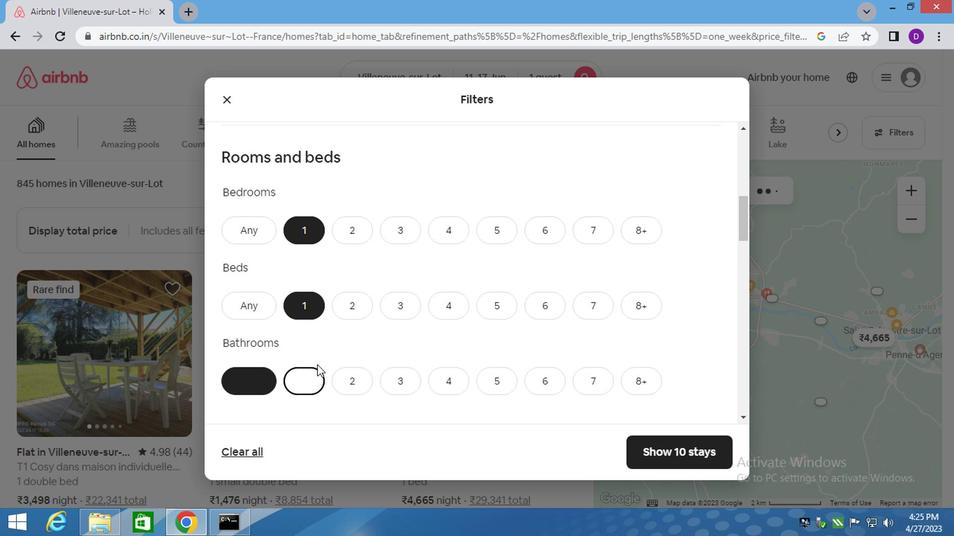 
Action: Mouse scrolled (315, 360) with delta (0, 0)
Screenshot: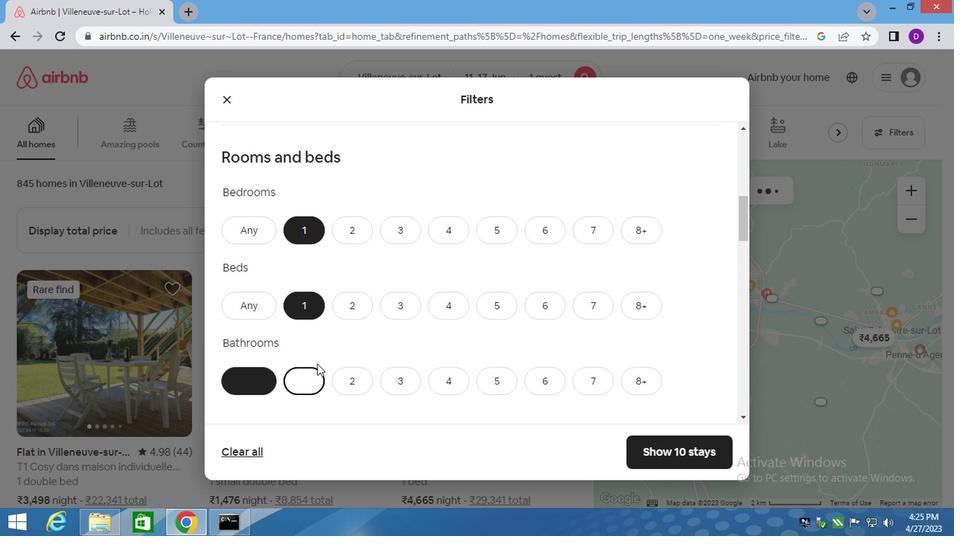 
Action: Mouse scrolled (315, 360) with delta (0, 0)
Screenshot: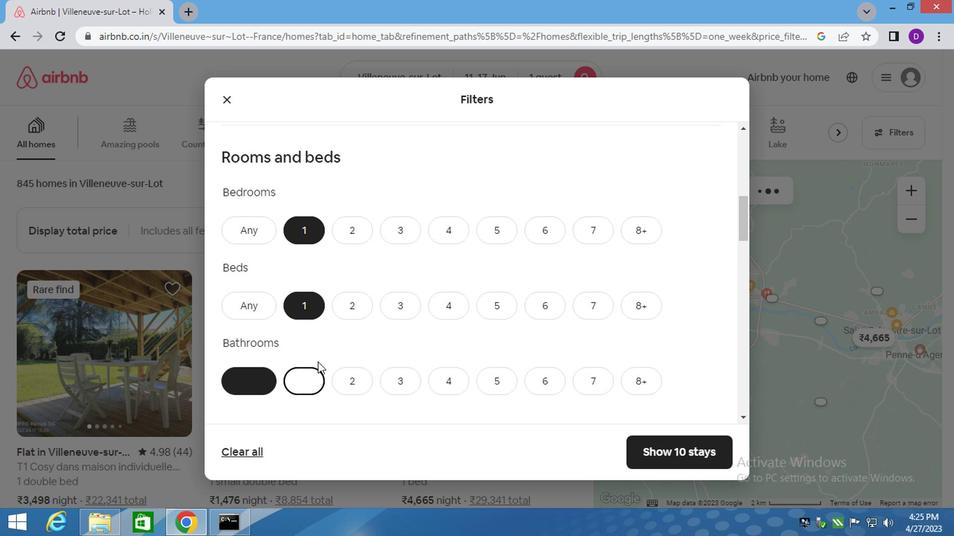 
Action: Mouse moved to (305, 357)
Screenshot: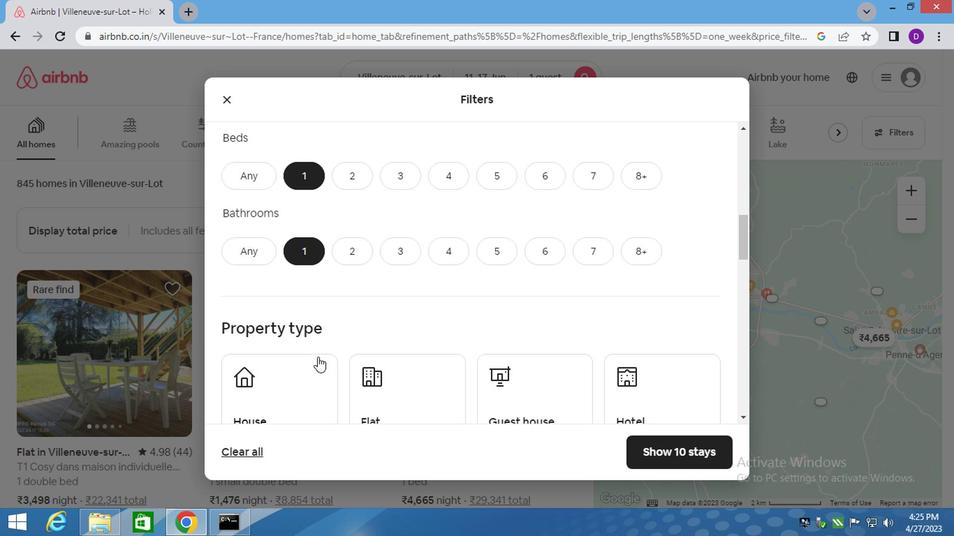 
Action: Mouse pressed left at (305, 357)
Screenshot: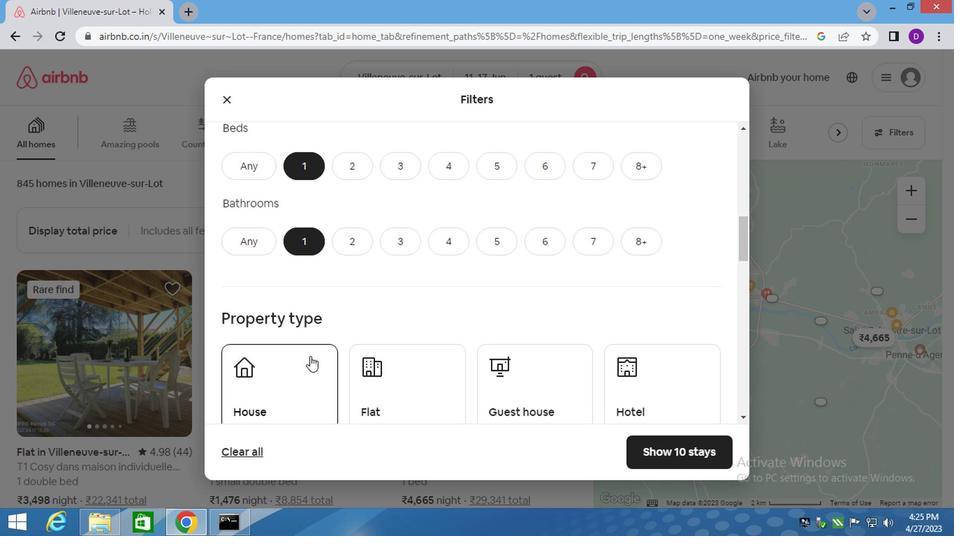 
Action: Mouse moved to (418, 370)
Screenshot: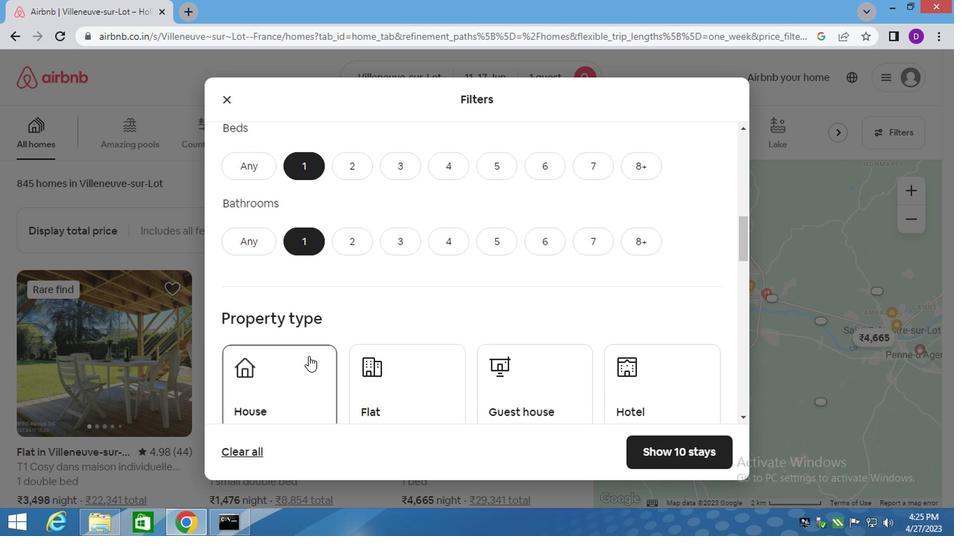 
Action: Mouse pressed left at (418, 370)
Screenshot: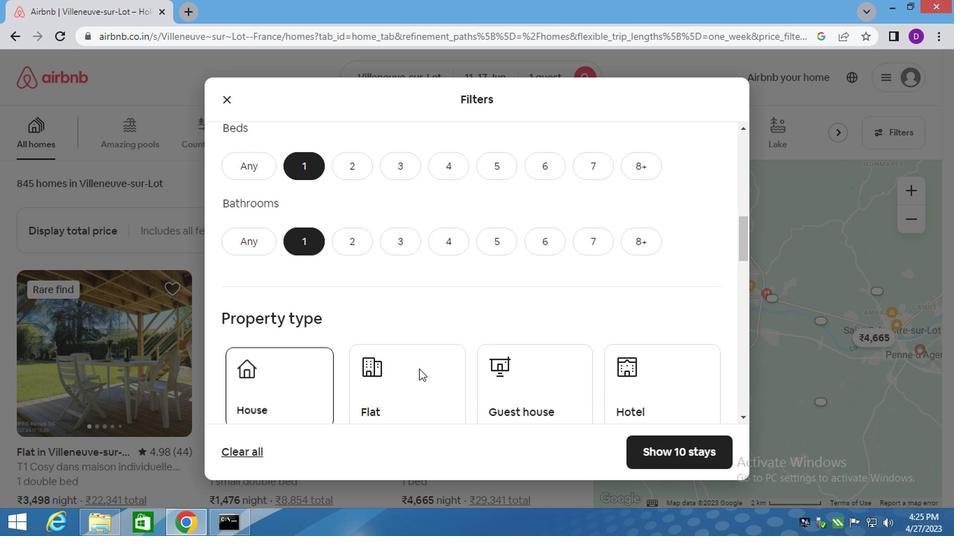 
Action: Mouse moved to (467, 371)
Screenshot: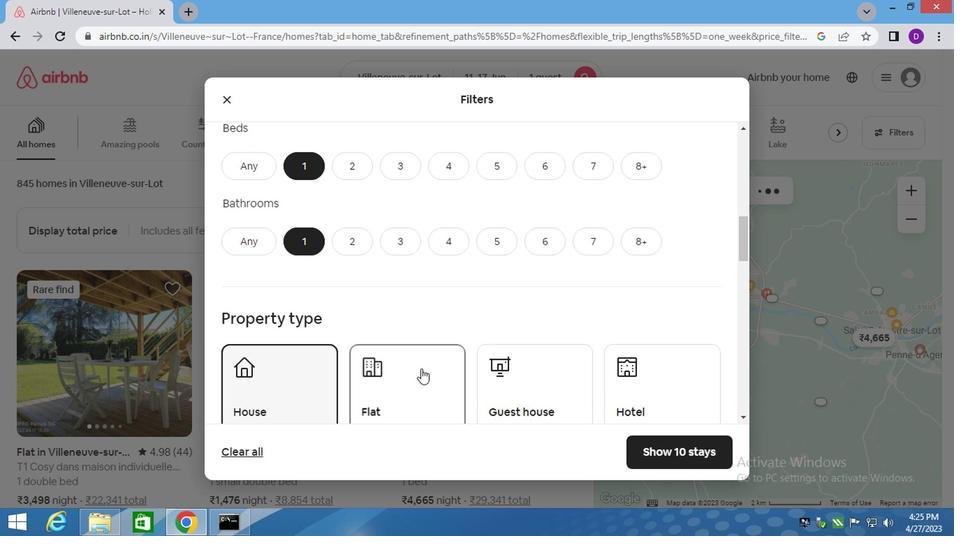 
Action: Mouse pressed left at (467, 371)
Screenshot: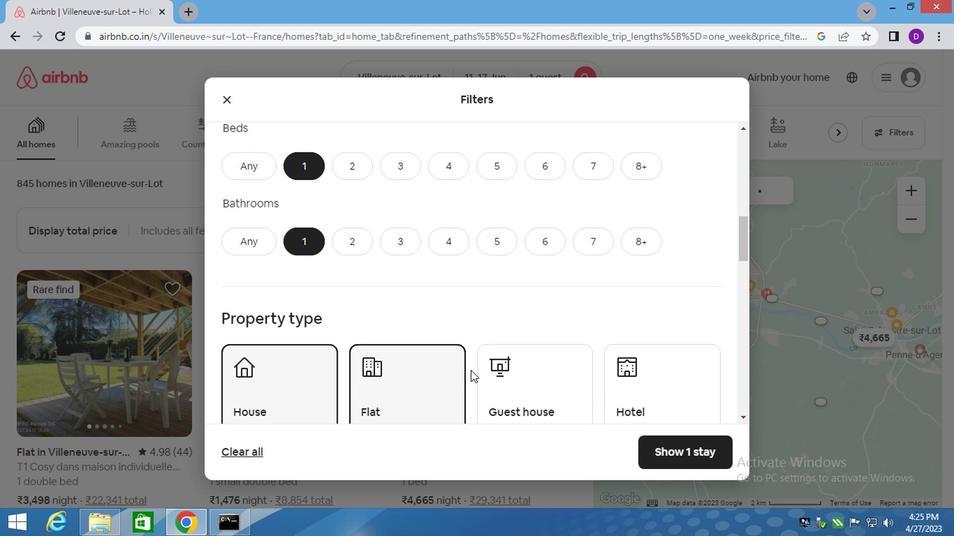 
Action: Mouse moved to (511, 371)
Screenshot: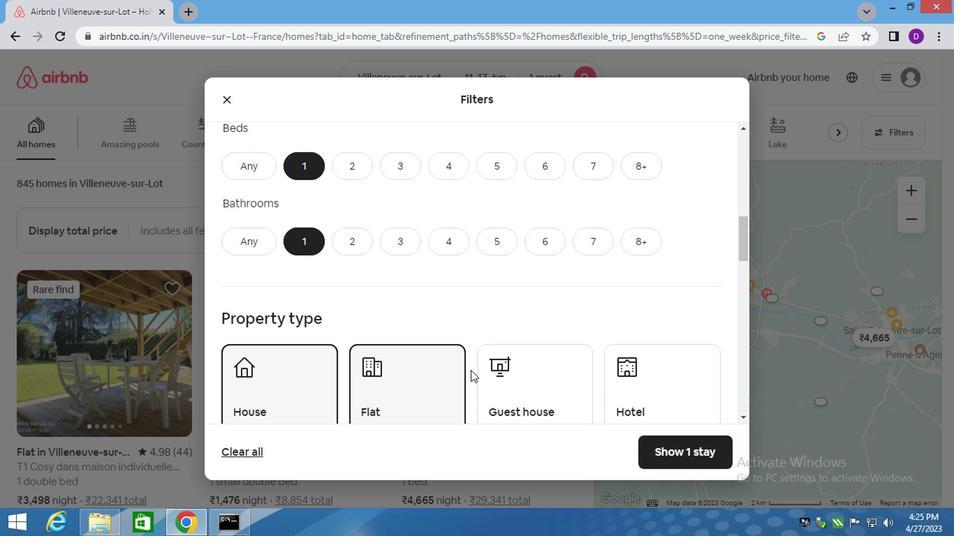 
Action: Mouse pressed left at (511, 371)
Screenshot: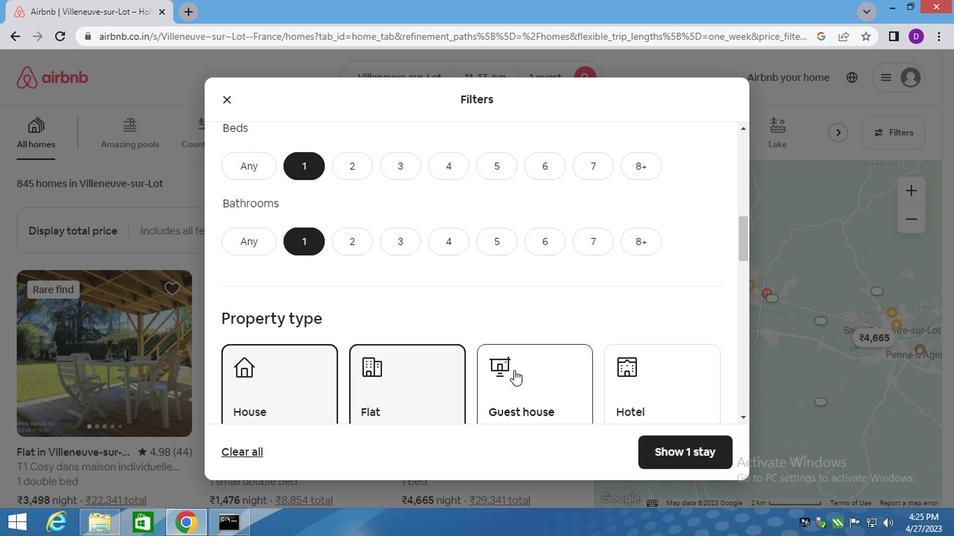 
Action: Mouse moved to (658, 368)
Screenshot: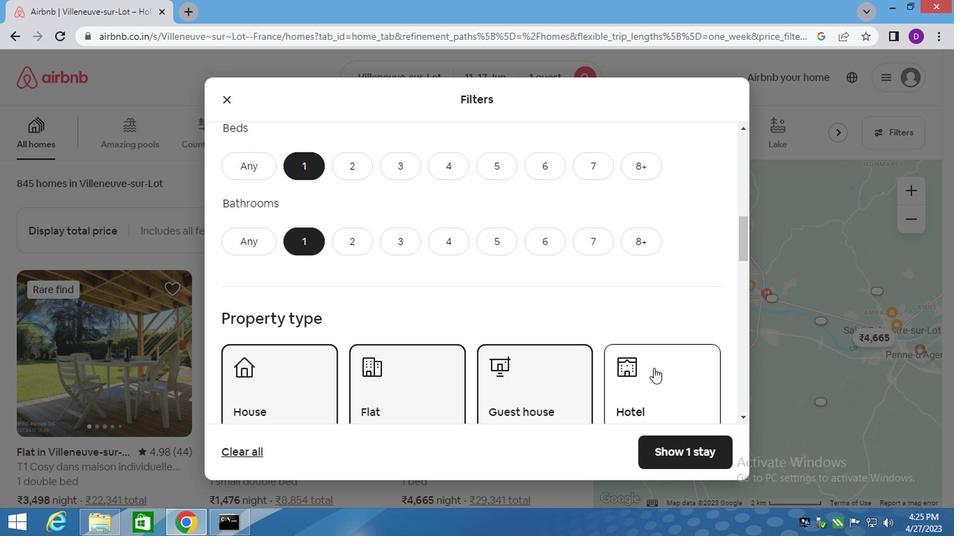 
Action: Mouse pressed left at (658, 368)
Screenshot: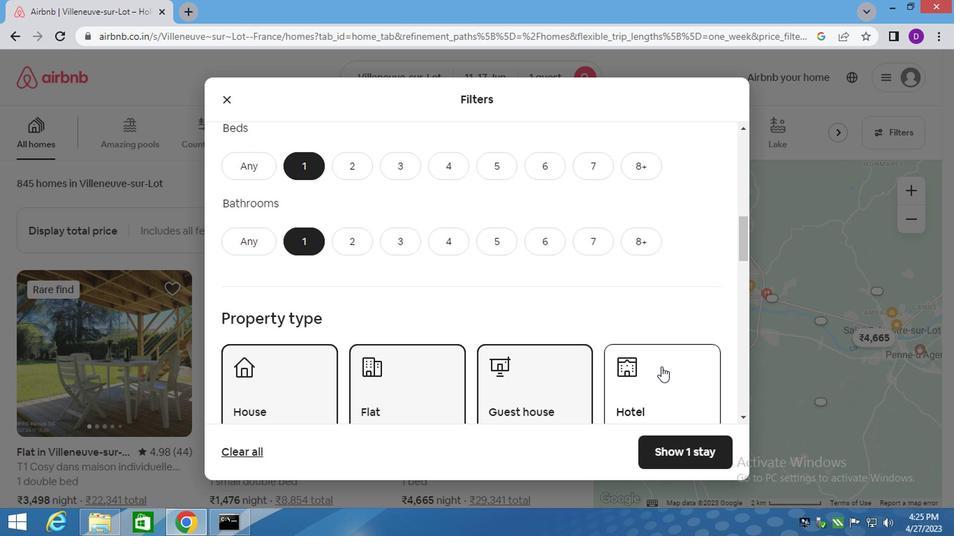 
Action: Mouse moved to (504, 319)
Screenshot: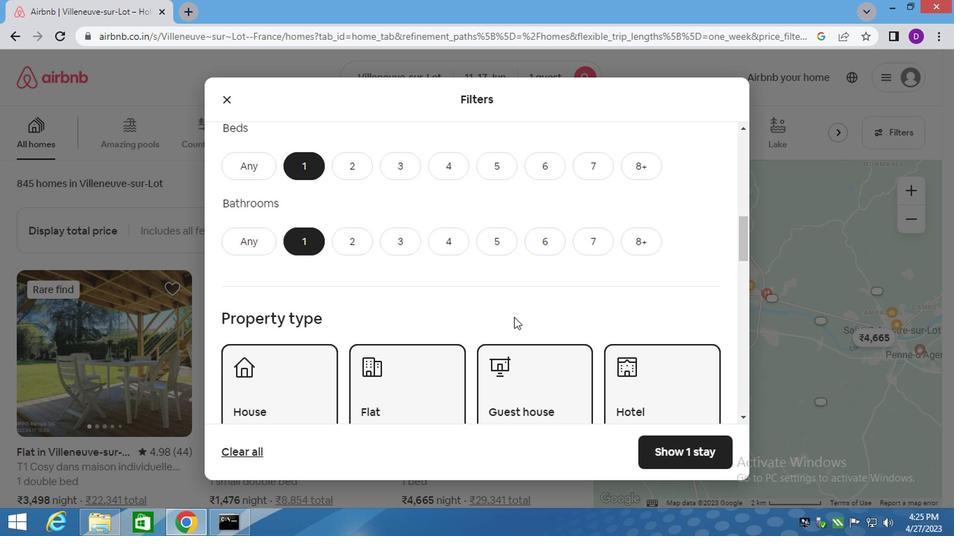 
Action: Mouse scrolled (507, 317) with delta (0, 0)
Screenshot: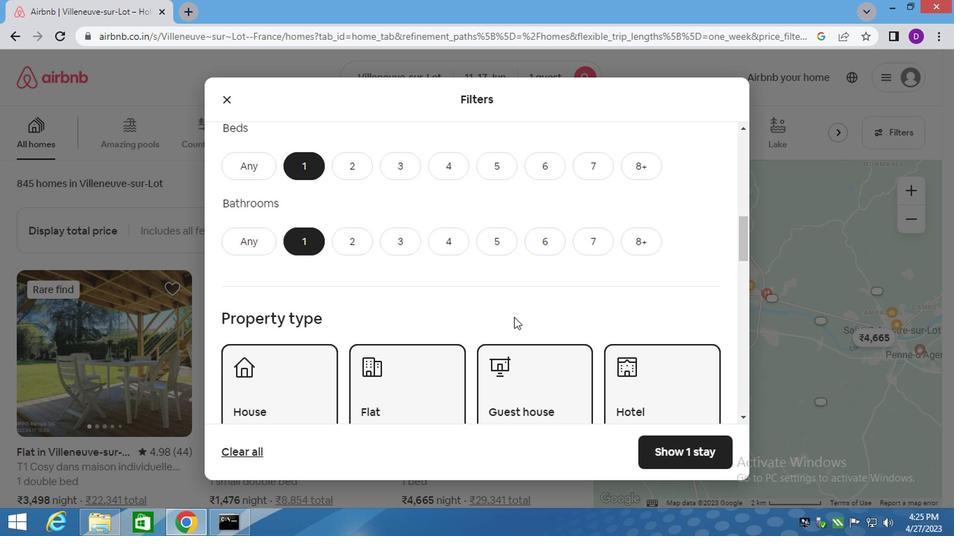
Action: Mouse moved to (502, 319)
Screenshot: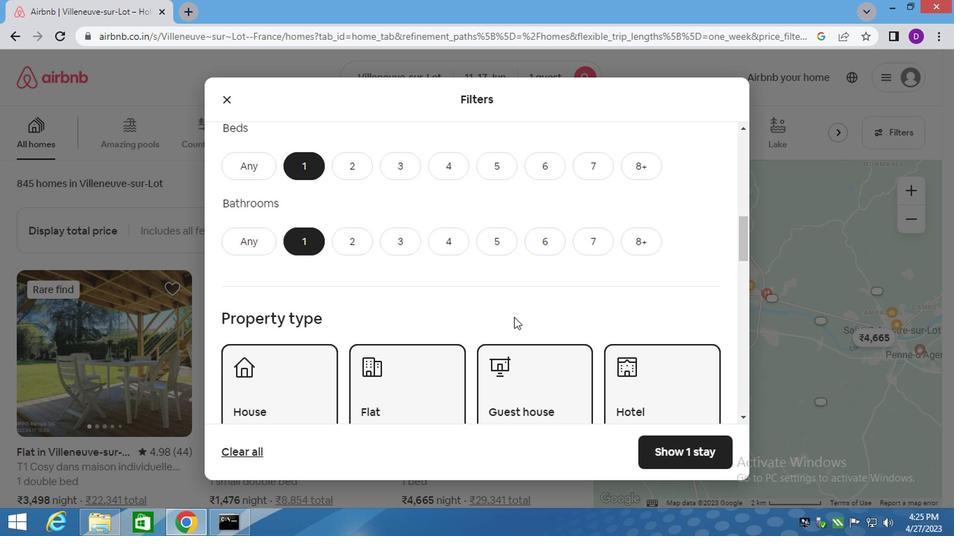 
Action: Mouse scrolled (506, 317) with delta (0, 0)
Screenshot: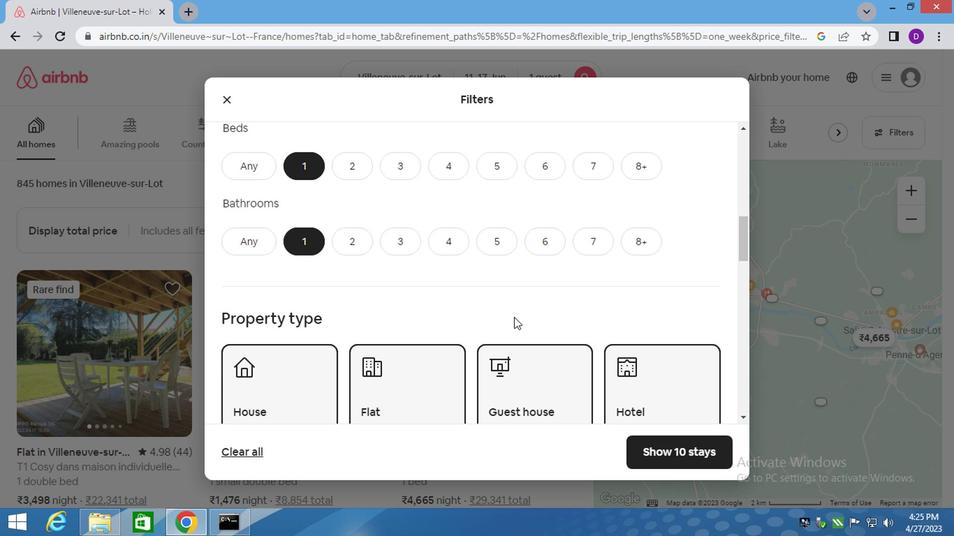 
Action: Mouse moved to (497, 322)
Screenshot: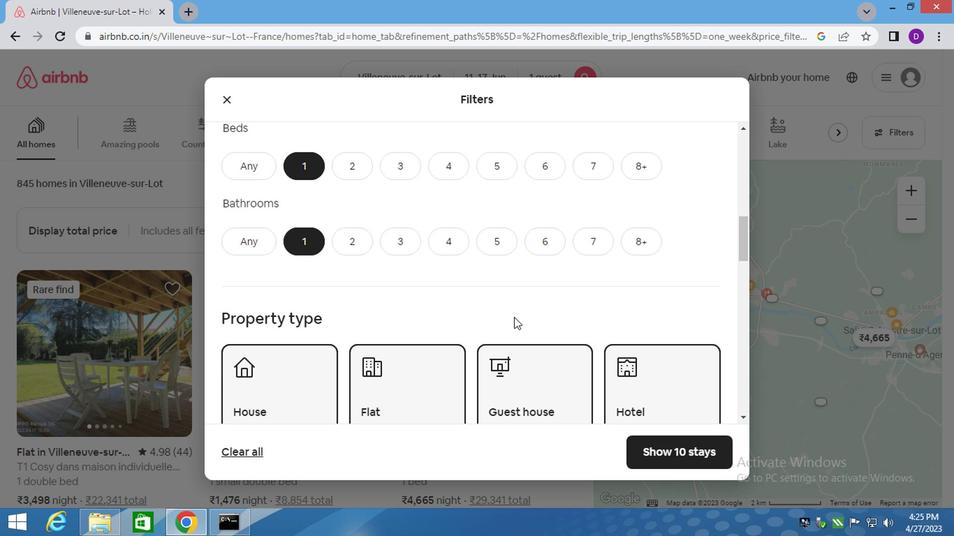 
Action: Mouse scrolled (502, 318) with delta (0, 0)
Screenshot: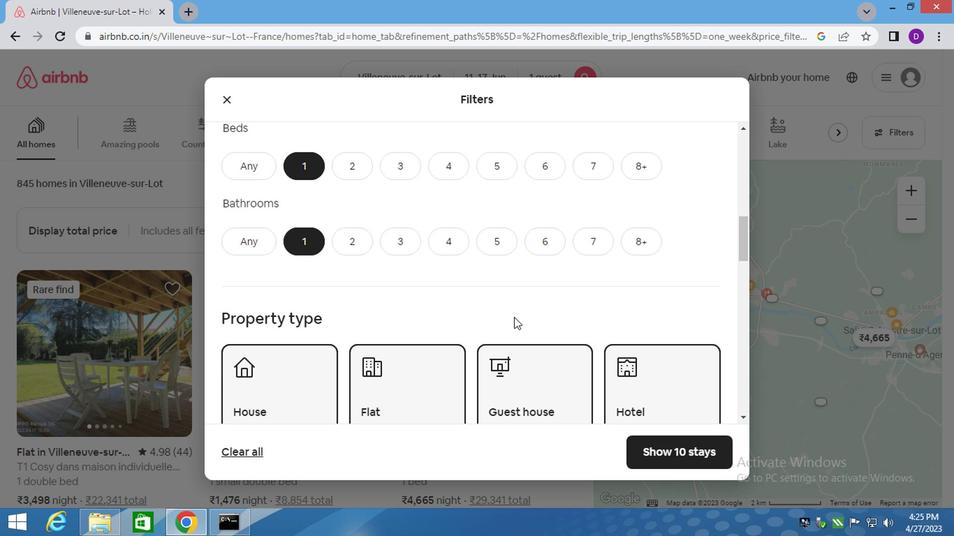 
Action: Mouse moved to (456, 233)
Screenshot: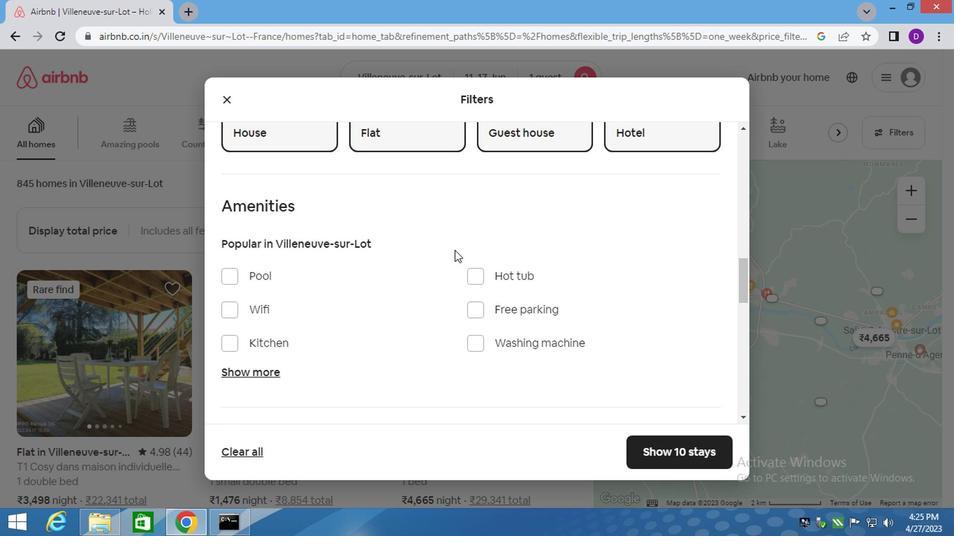 
Action: Mouse scrolled (452, 240) with delta (0, 0)
Screenshot: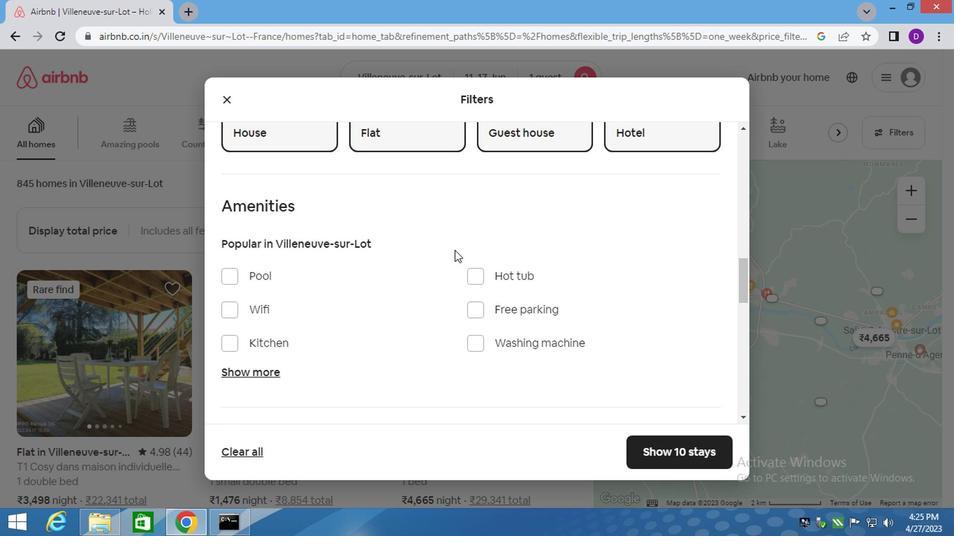 
Action: Mouse moved to (459, 229)
Screenshot: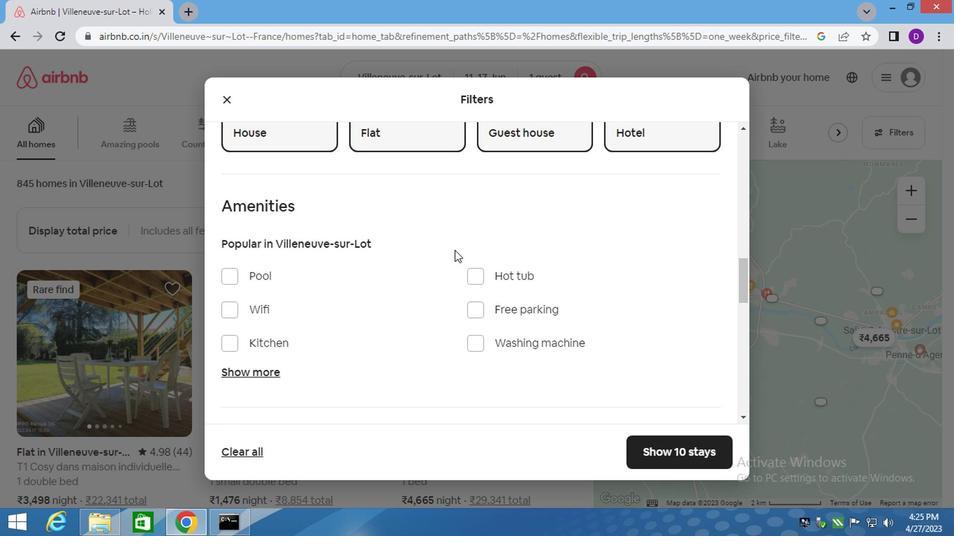 
Action: Mouse scrolled (452, 240) with delta (0, 0)
Screenshot: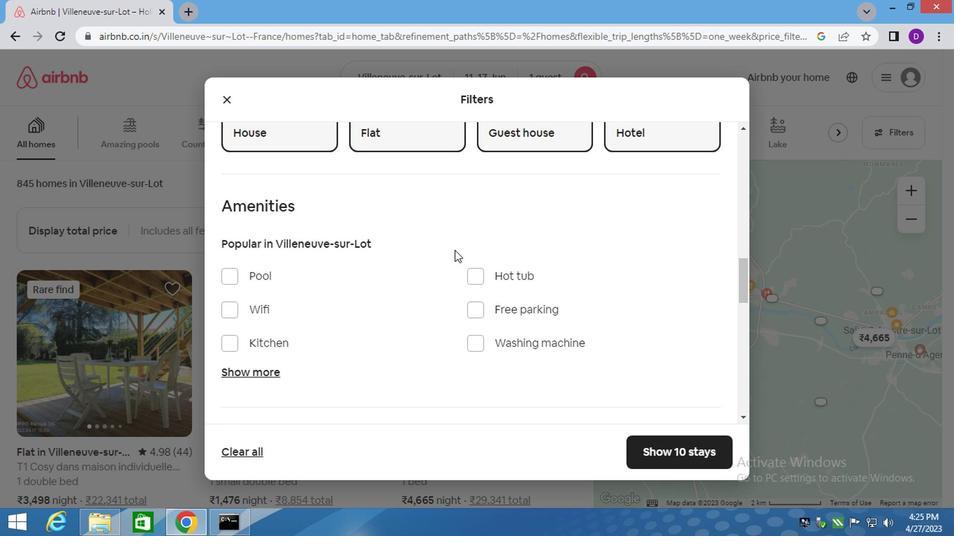 
Action: Mouse scrolled (452, 240) with delta (0, 0)
Screenshot: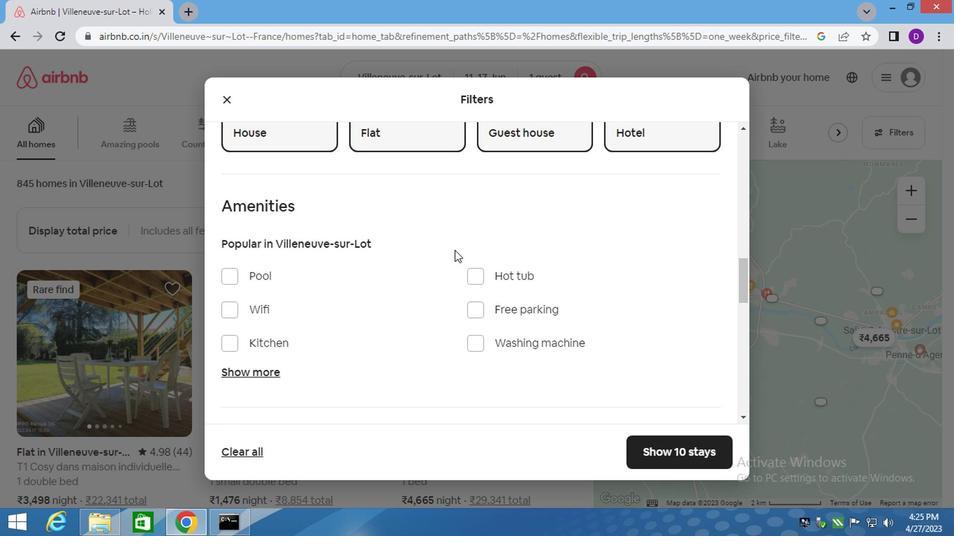 
Action: Mouse scrolled (452, 240) with delta (0, 0)
Screenshot: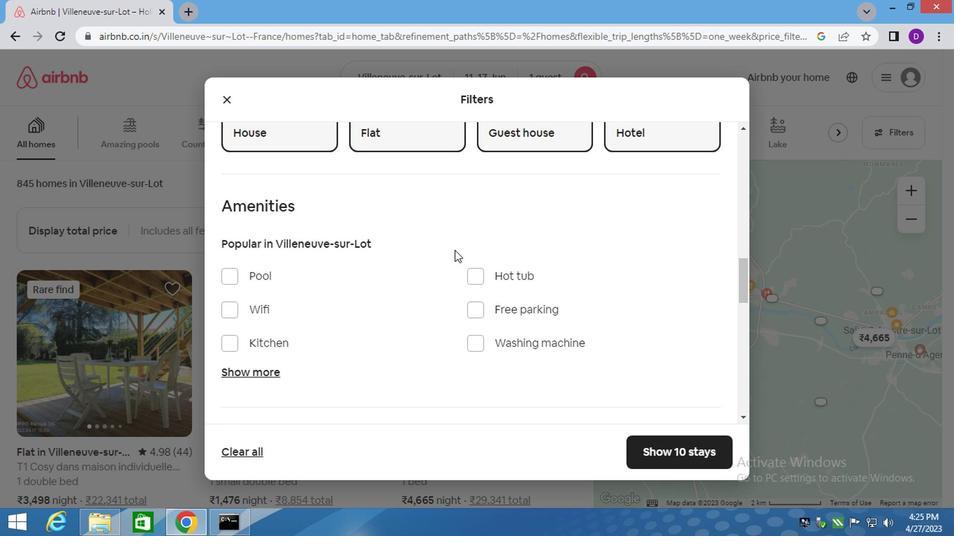 
Action: Mouse scrolled (459, 228) with delta (0, 0)
Screenshot: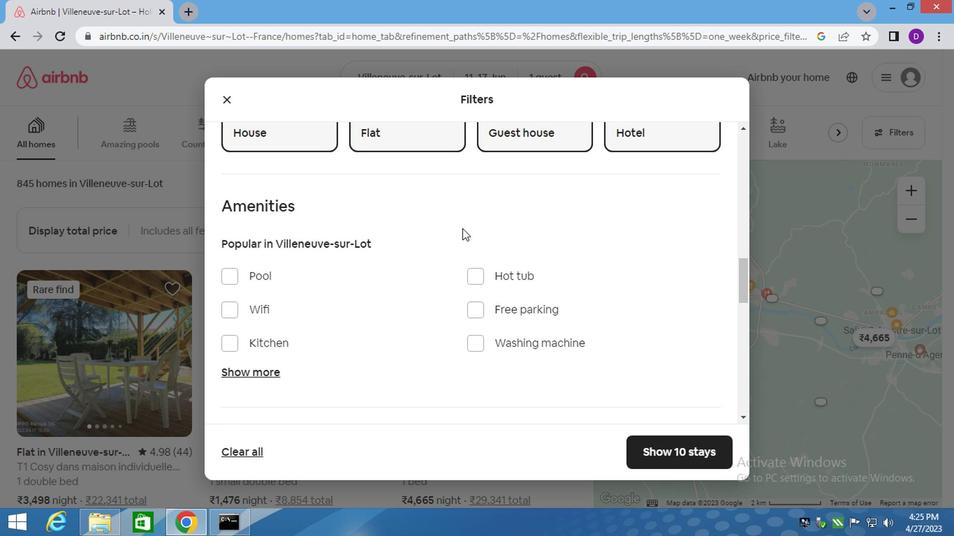 
Action: Mouse scrolled (459, 228) with delta (0, 0)
Screenshot: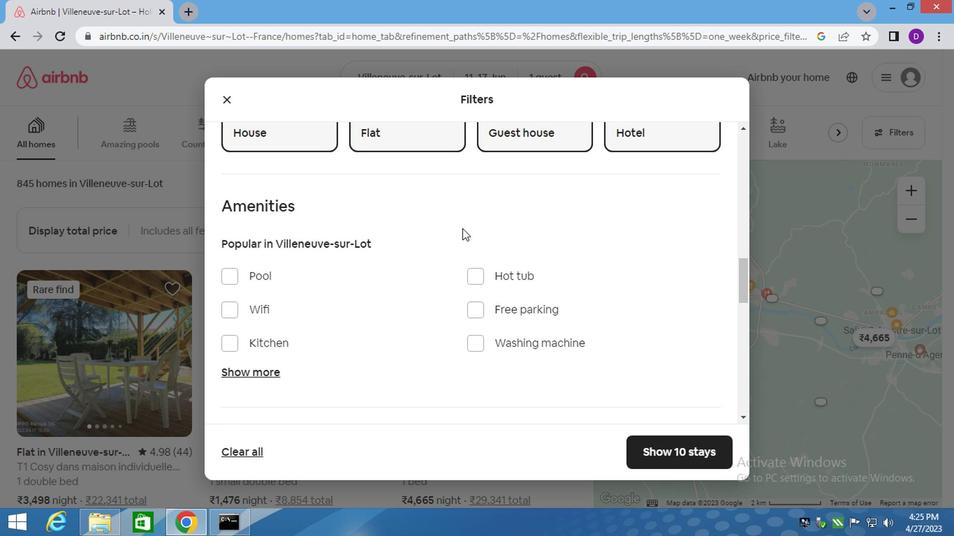 
Action: Mouse moved to (627, 286)
Screenshot: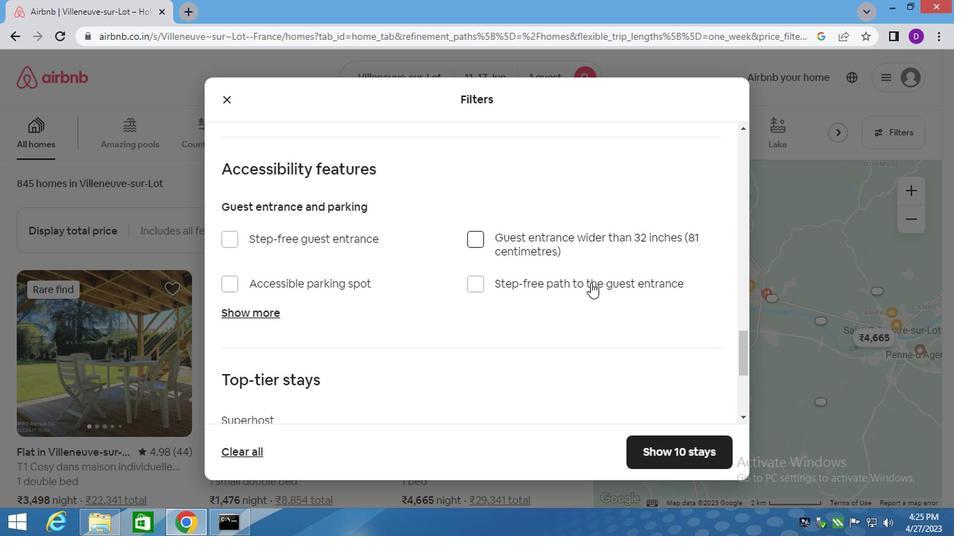 
Action: Mouse scrolled (601, 284) with delta (0, 0)
Screenshot: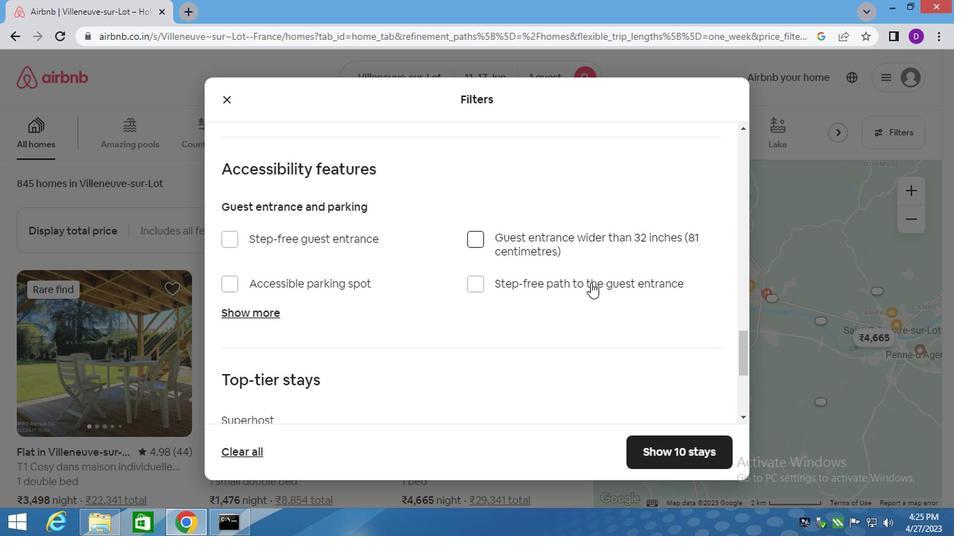 
Action: Mouse moved to (644, 293)
Screenshot: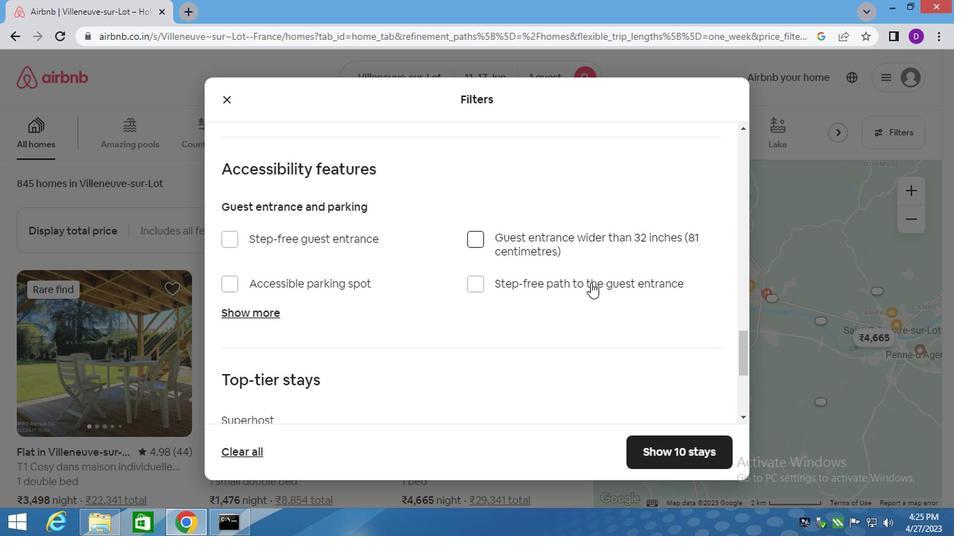 
Action: Mouse scrolled (601, 284) with delta (0, 0)
Screenshot: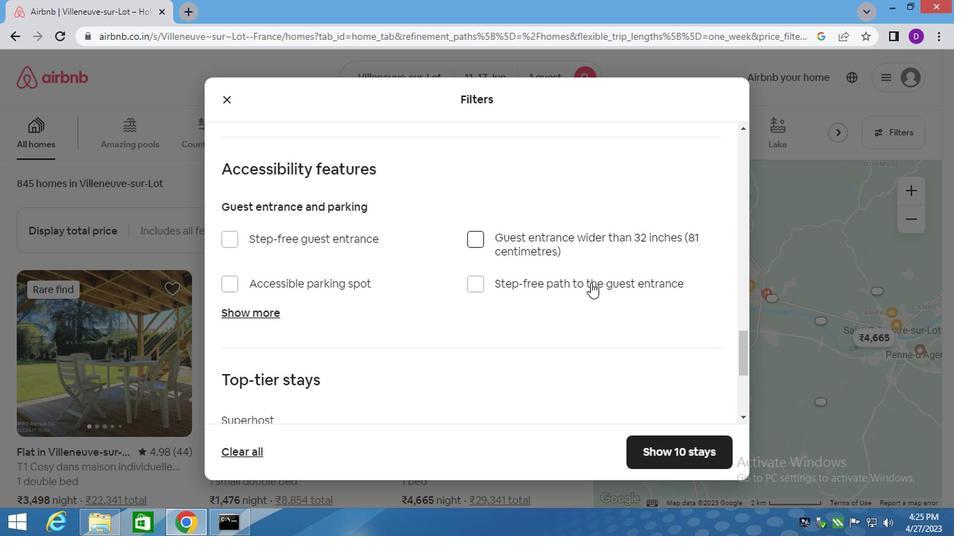 
Action: Mouse moved to (674, 276)
Screenshot: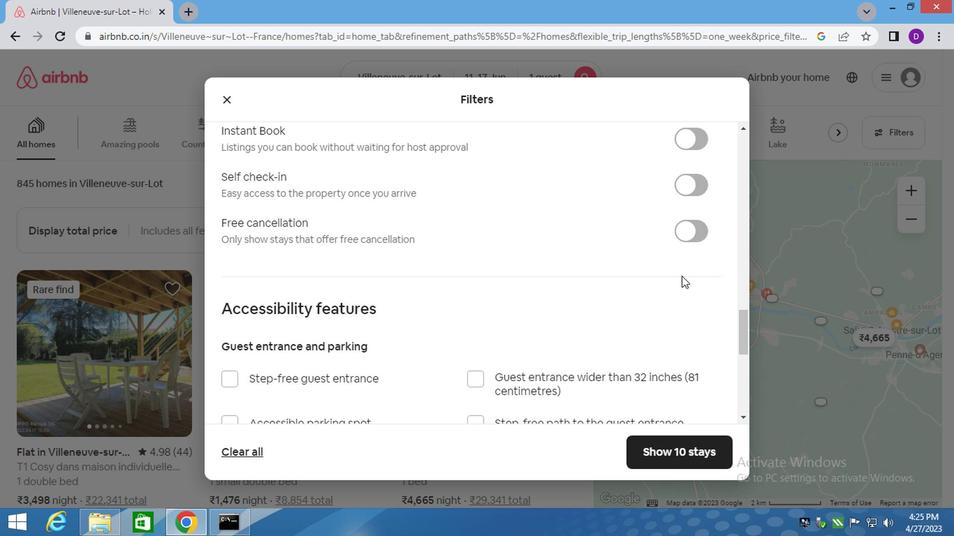 
Action: Mouse scrolled (674, 277) with delta (0, 0)
Screenshot: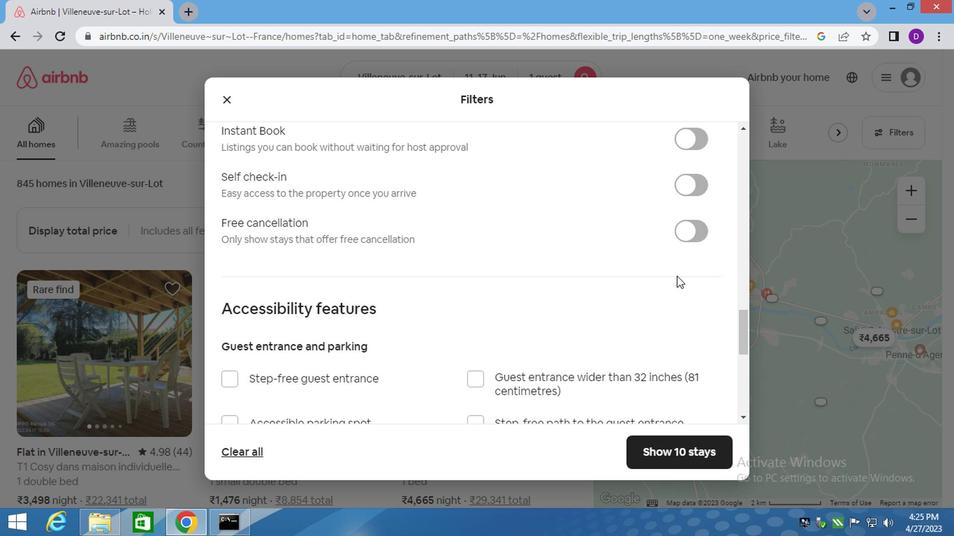 
Action: Mouse moved to (682, 262)
Screenshot: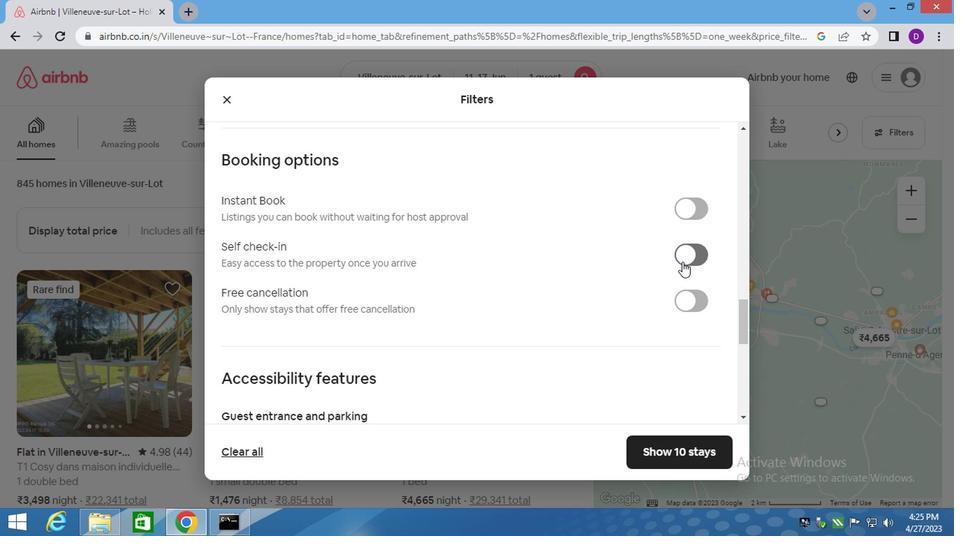 
Action: Mouse pressed left at (682, 262)
Screenshot: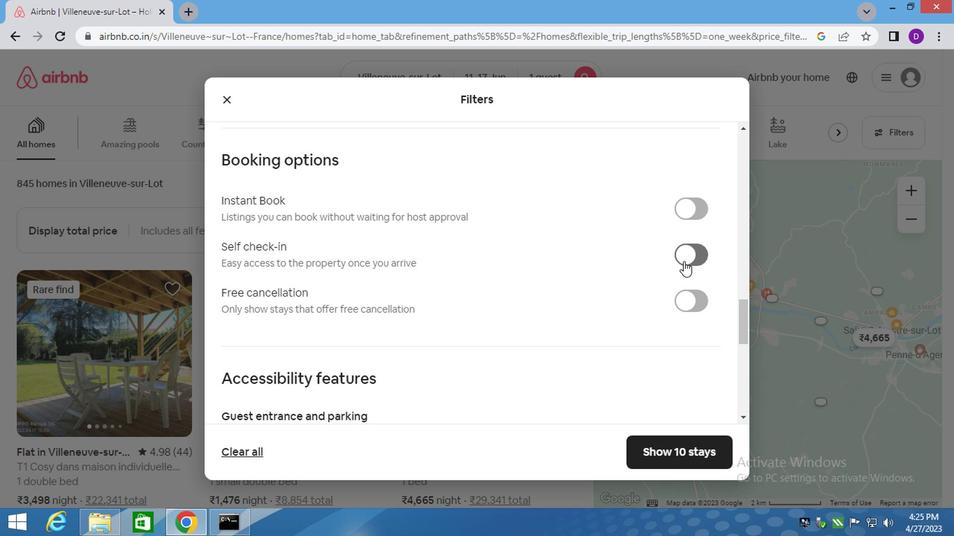 
Action: Mouse moved to (541, 307)
Screenshot: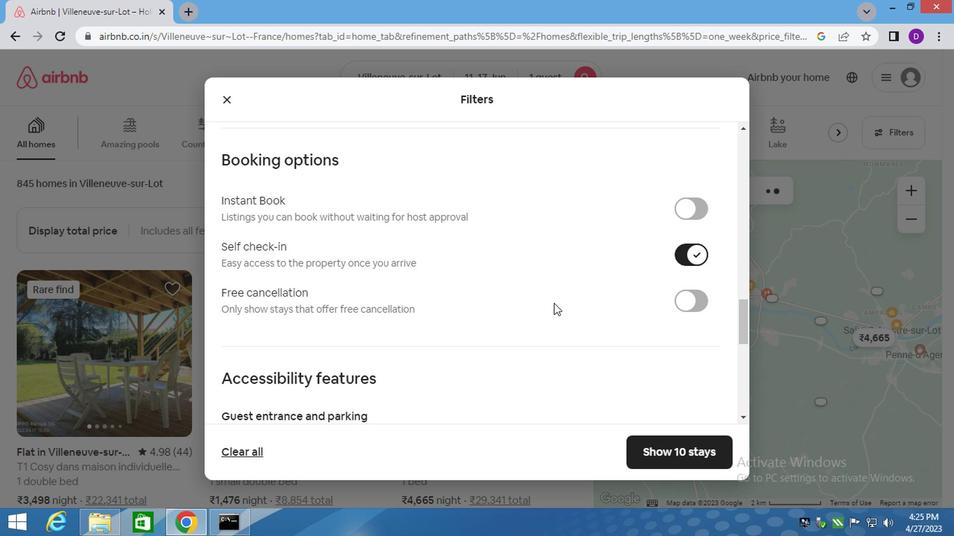 
Action: Mouse scrolled (541, 306) with delta (0, 0)
Screenshot: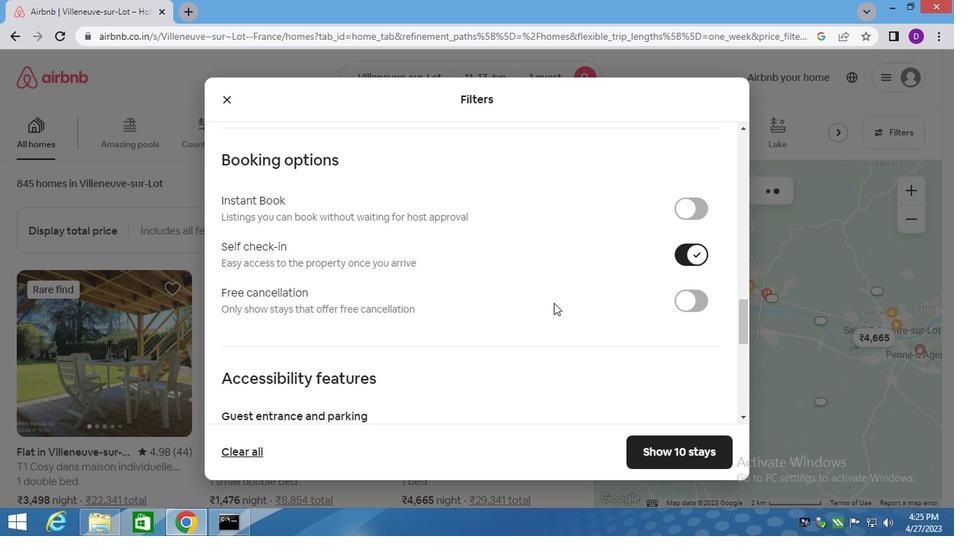 
Action: Mouse scrolled (541, 306) with delta (0, 0)
Screenshot: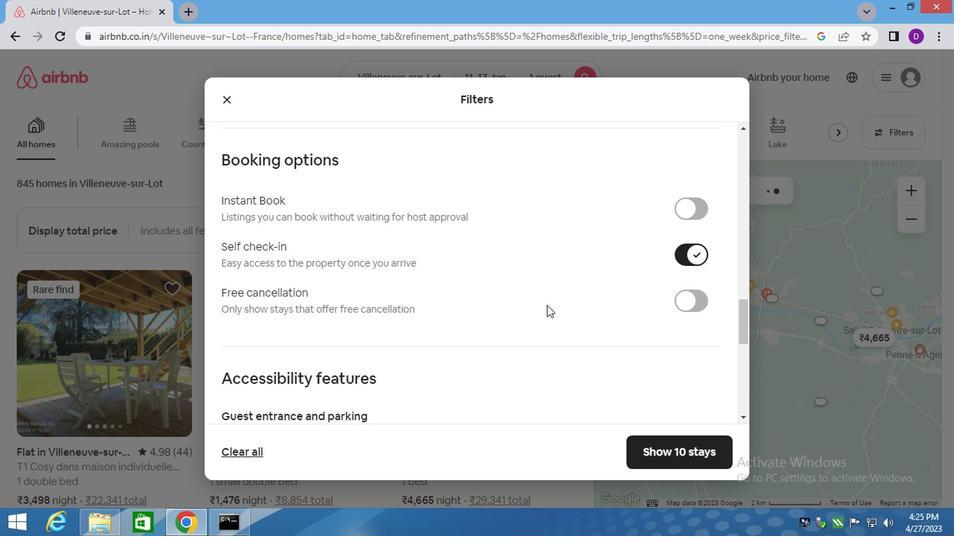 
Action: Mouse scrolled (541, 306) with delta (0, 0)
Screenshot: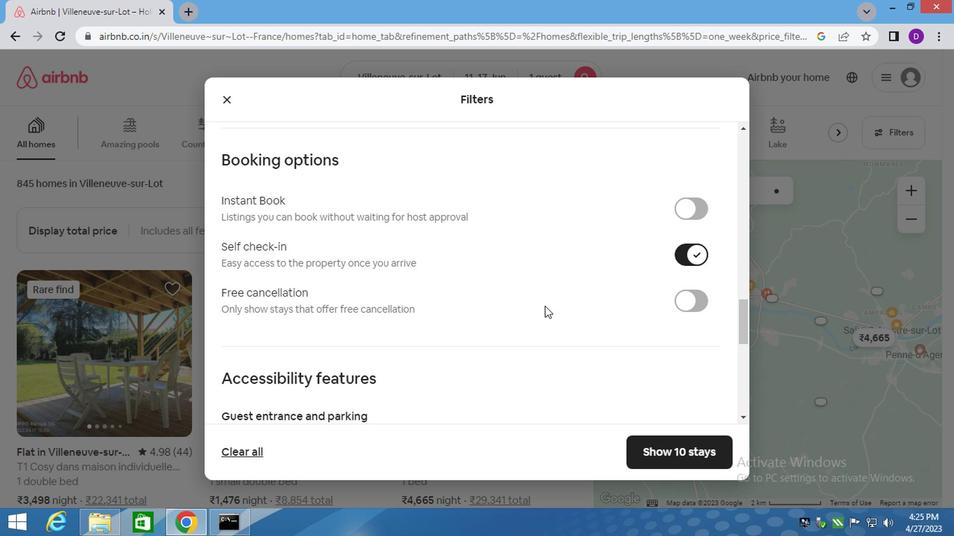 
Action: Mouse moved to (541, 307)
Screenshot: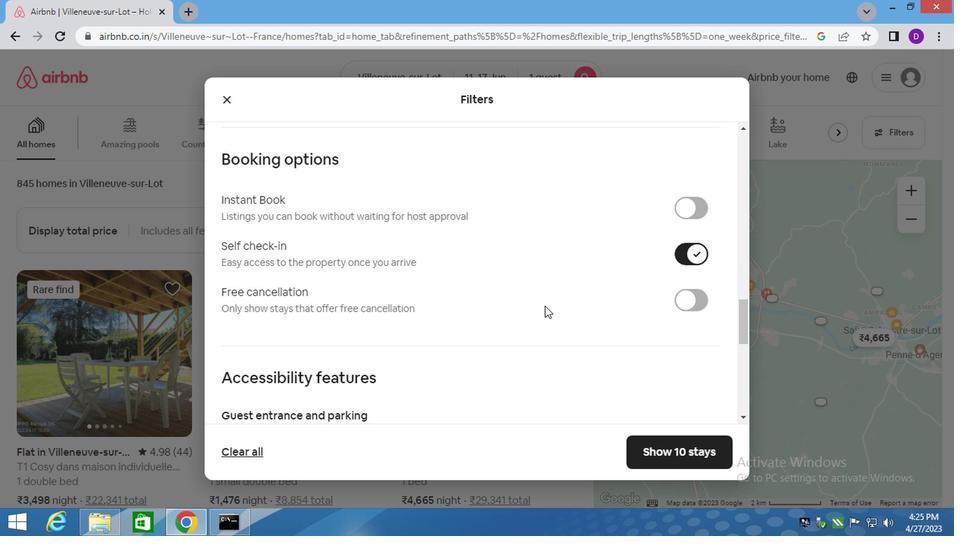 
Action: Mouse scrolled (541, 306) with delta (0, 0)
Screenshot: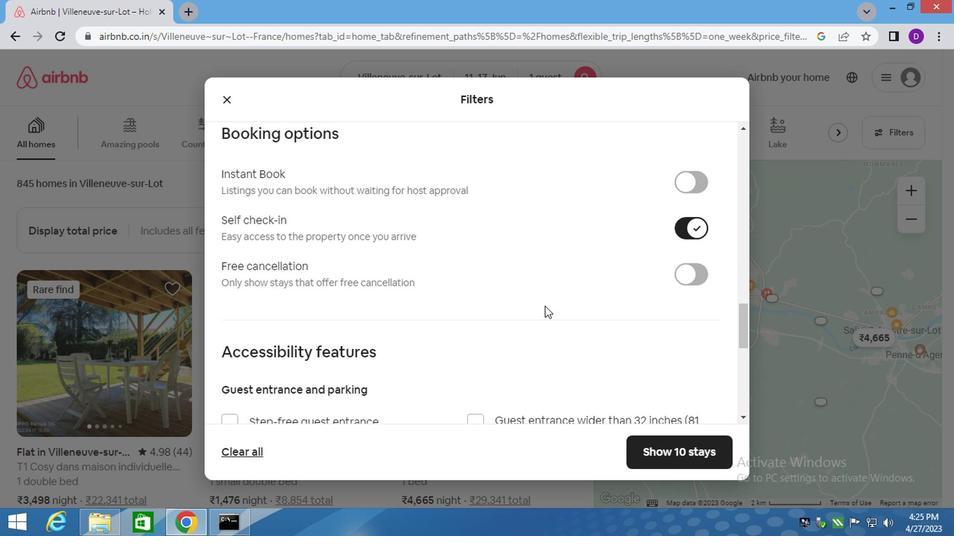 
Action: Mouse moved to (450, 388)
Screenshot: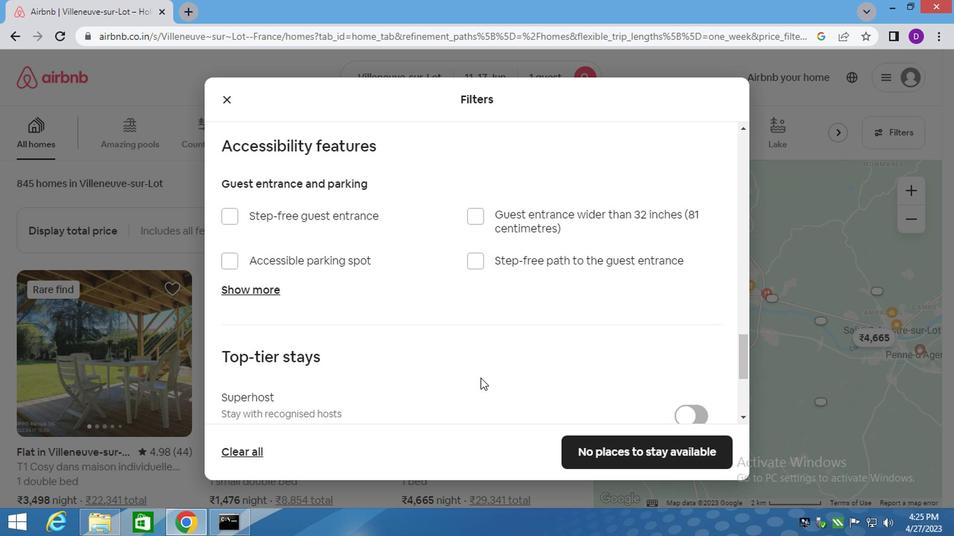 
Action: Mouse scrolled (450, 387) with delta (0, 0)
Screenshot: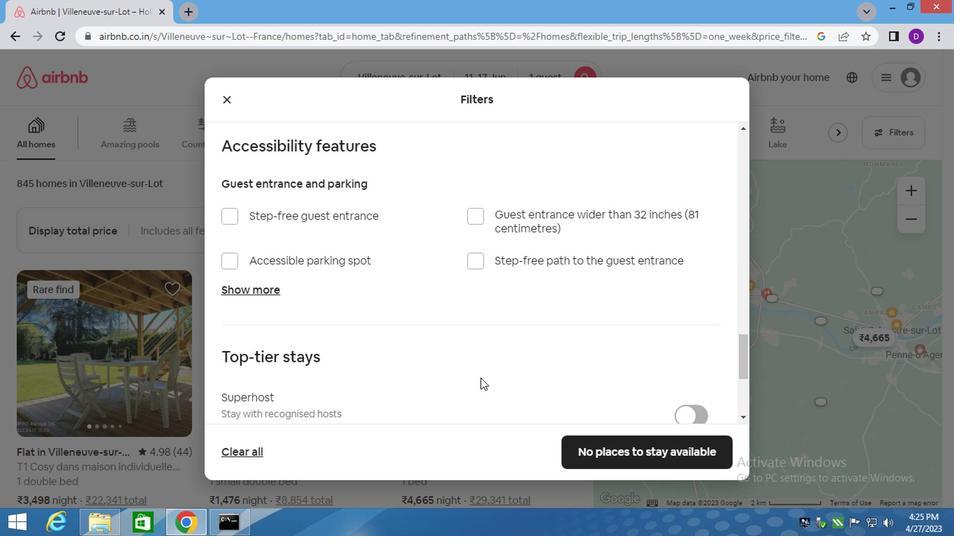 
Action: Mouse moved to (449, 388)
Screenshot: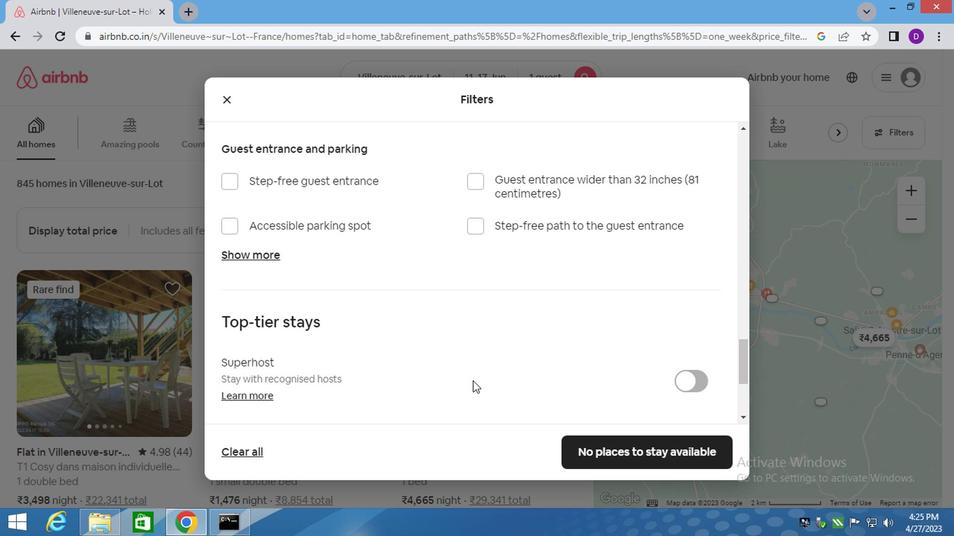 
Action: Mouse scrolled (449, 387) with delta (0, 0)
Screenshot: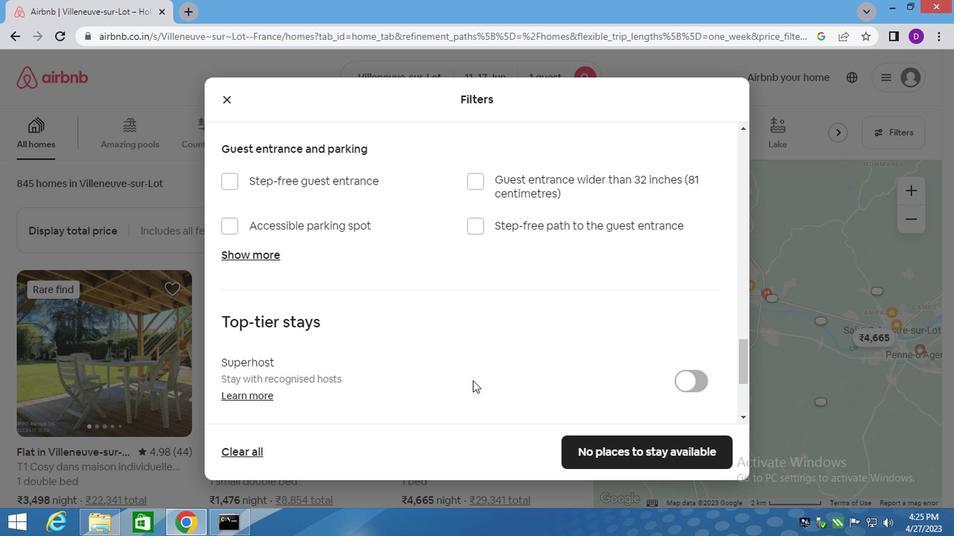 
Action: Mouse moved to (260, 360)
Screenshot: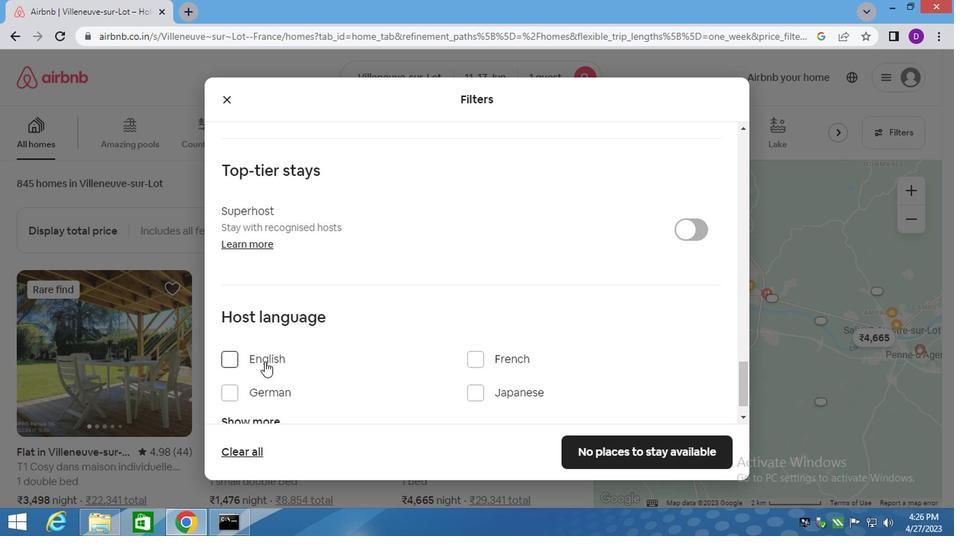 
Action: Mouse pressed left at (260, 360)
Screenshot: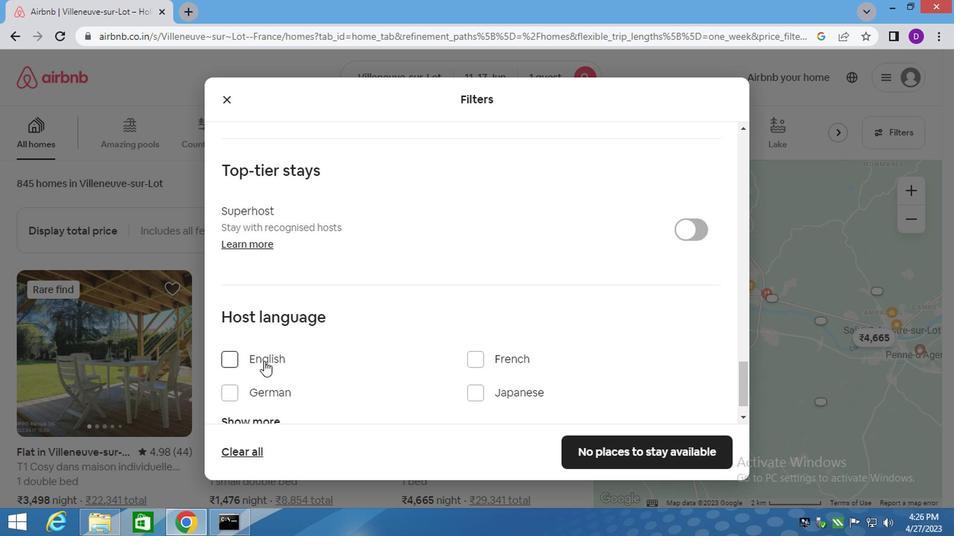 
Action: Mouse moved to (611, 450)
Screenshot: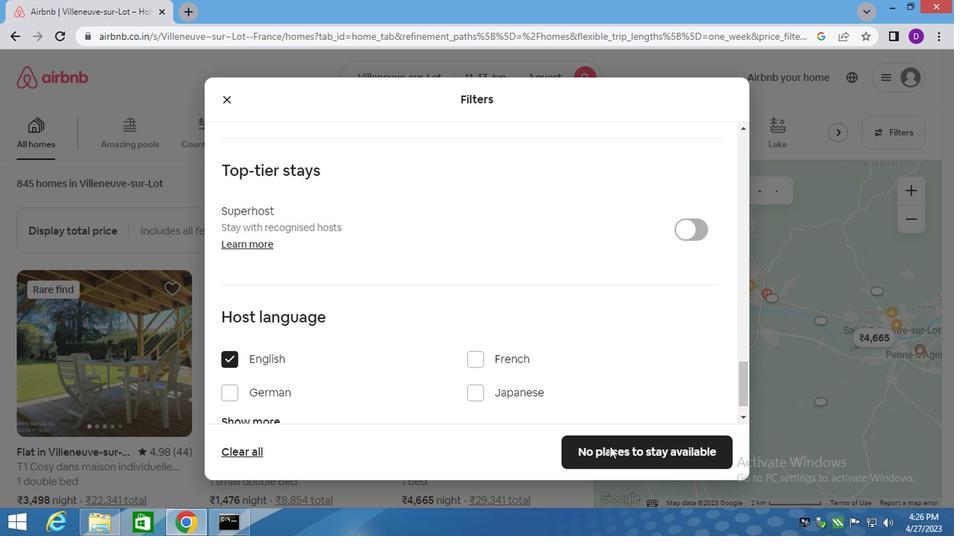 
Action: Mouse pressed left at (611, 450)
Screenshot: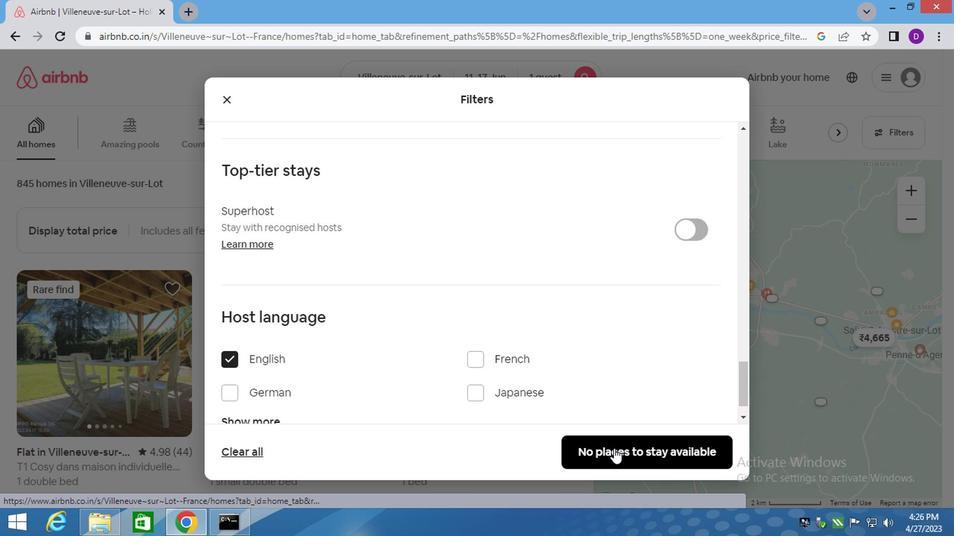 
Action: Mouse moved to (366, 449)
Screenshot: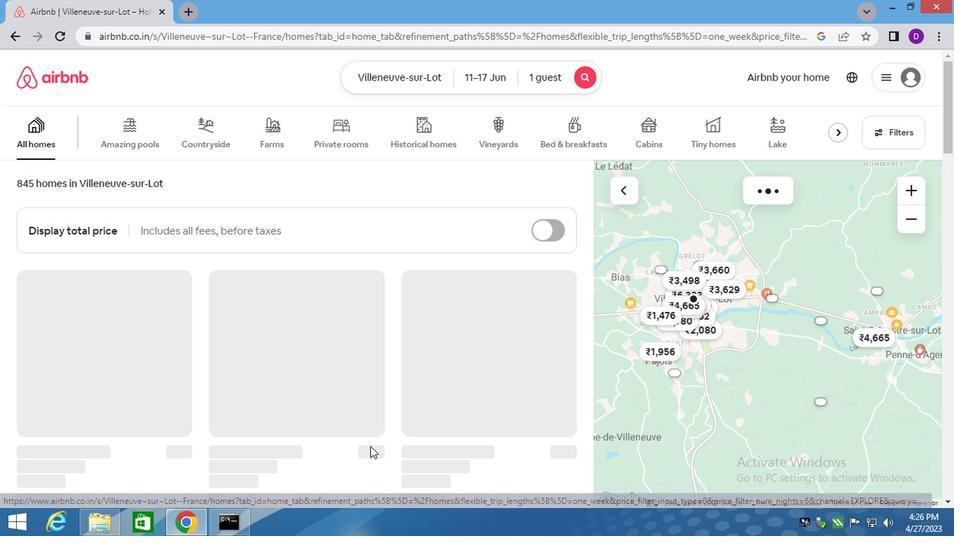 
